 Task: Look for space in Webuye, Kenya from 1st August, 2023 to 5th August, 2023 for 1 adult in price range Rs.6000 to Rs.15000. Place can be entire place with 1  bedroom having 1 bed and 1 bathroom. Property type can be house, flat, guest house. Amenities needed are: wifi, washing machine. Booking option can be shelf check-in. Required host language is English.
Action: Mouse moved to (495, 127)
Screenshot: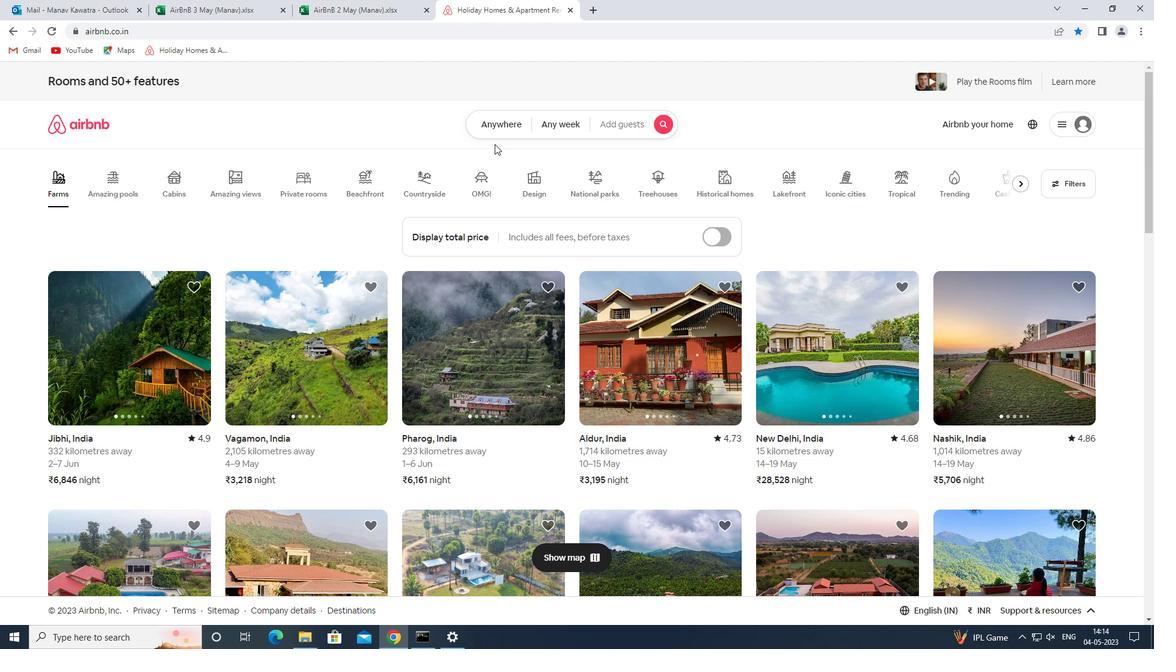 
Action: Mouse pressed left at (495, 127)
Screenshot: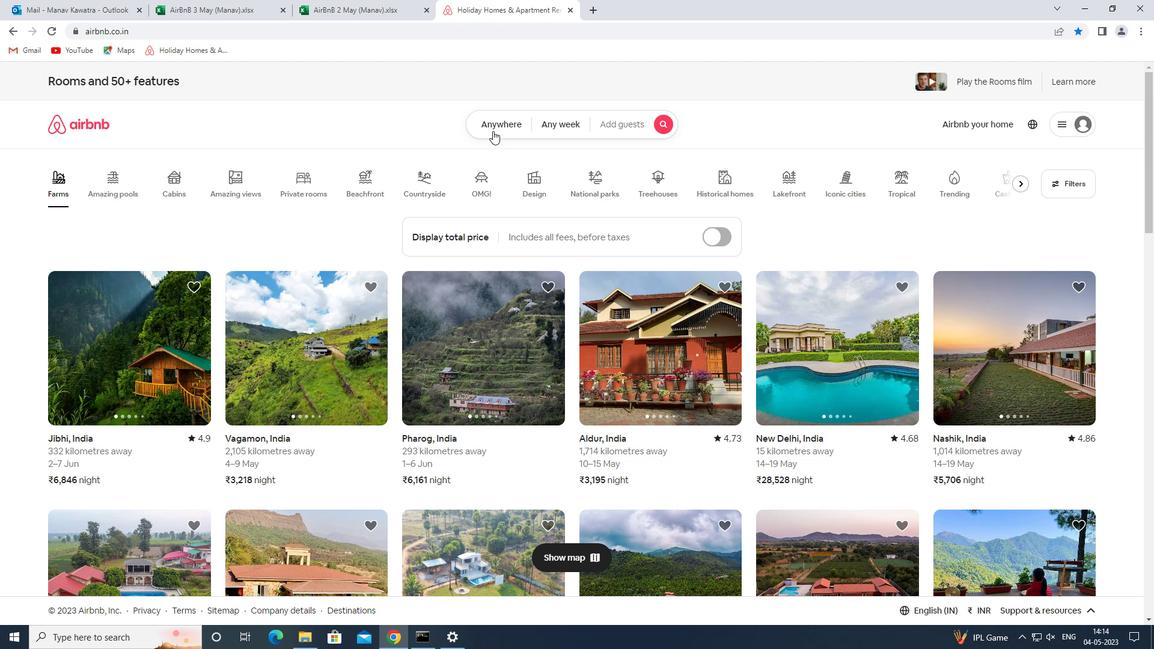 
Action: Mouse moved to (401, 170)
Screenshot: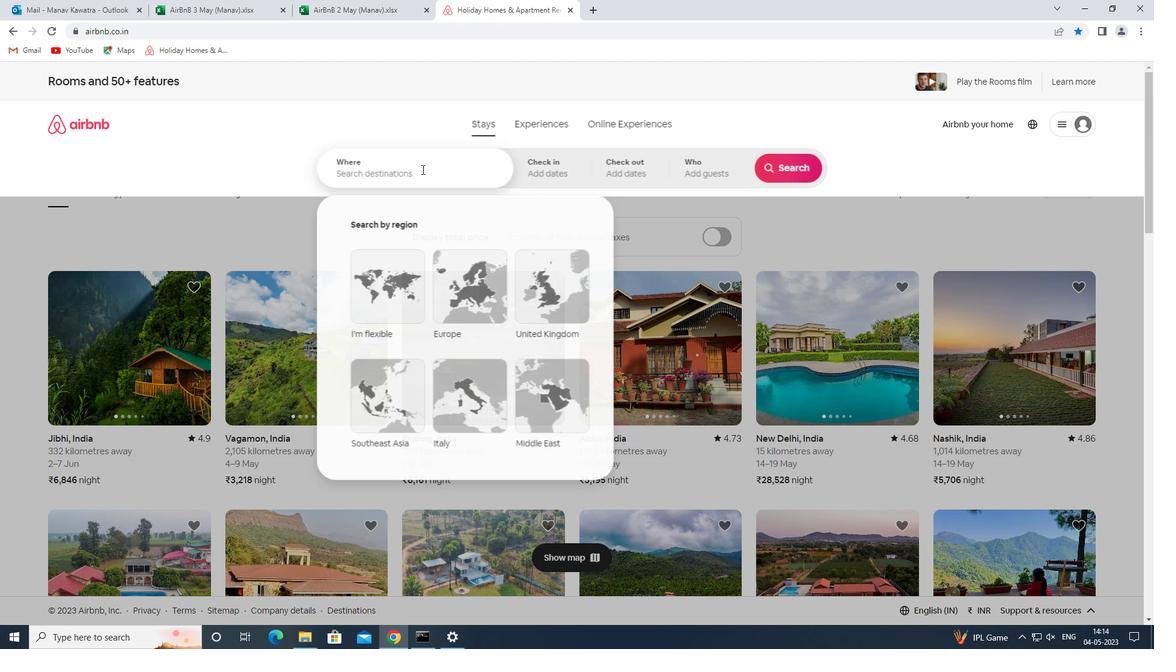 
Action: Mouse pressed left at (401, 170)
Screenshot: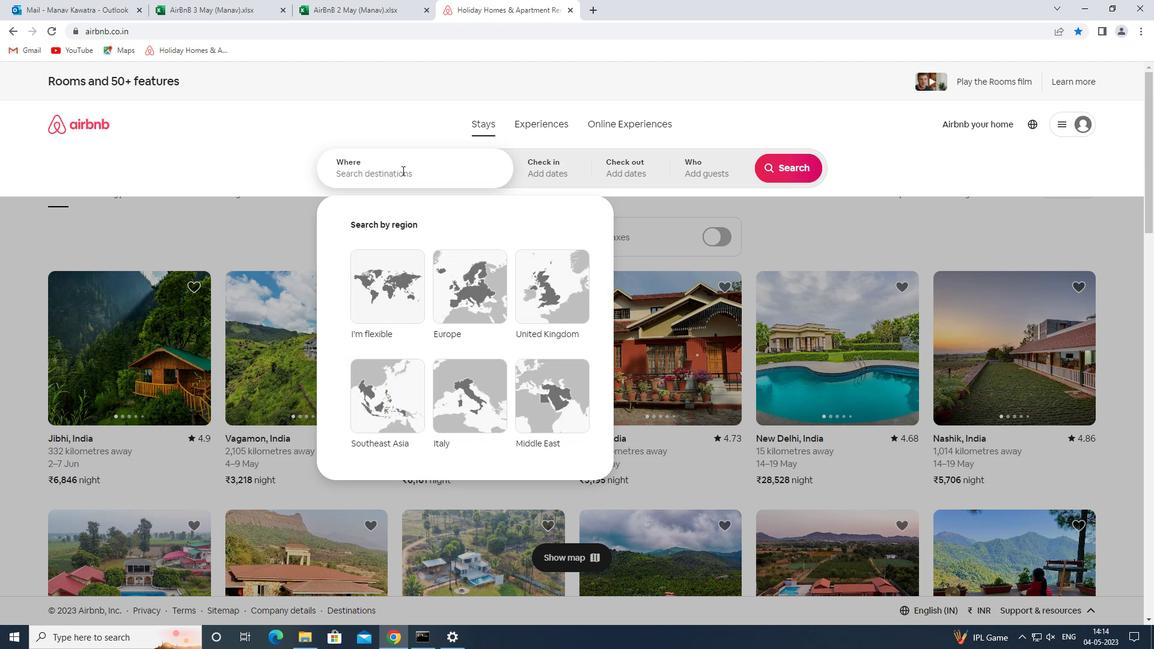 
Action: Key pressed webuye<Key.space>
Screenshot: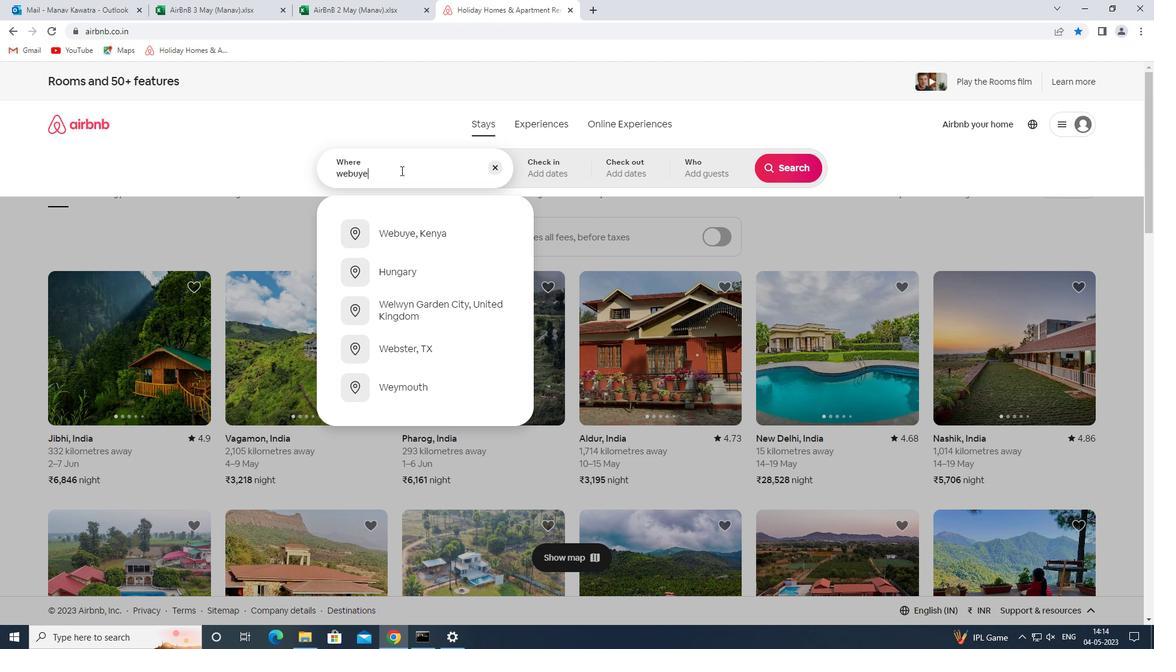 
Action: Mouse moved to (452, 231)
Screenshot: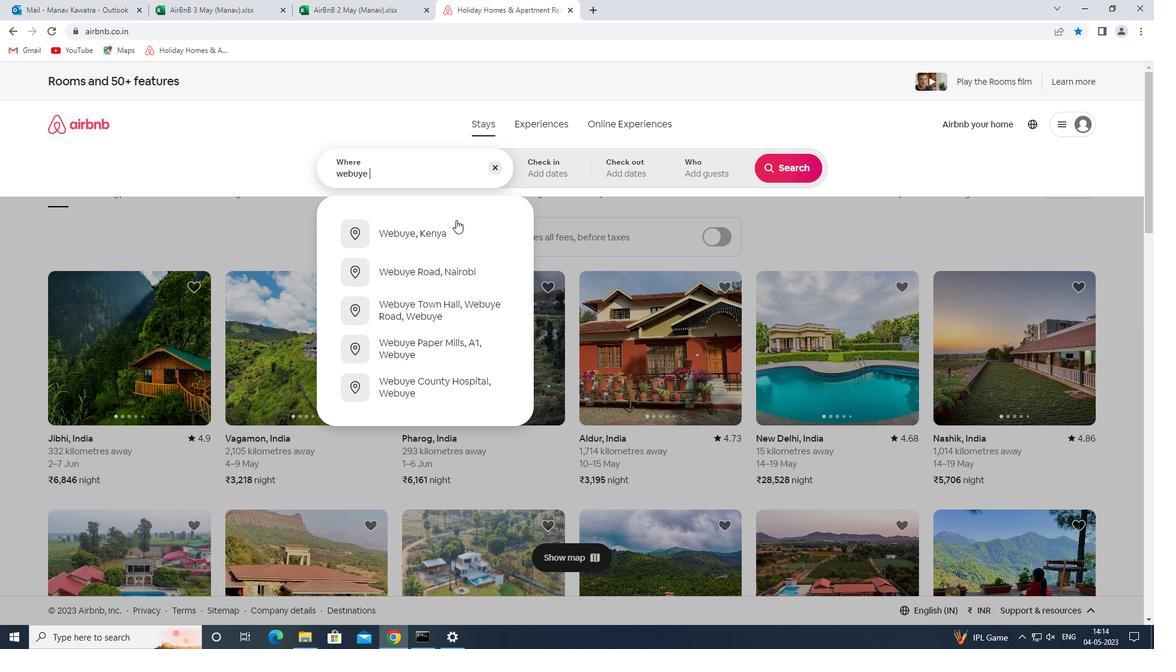 
Action: Mouse pressed left at (452, 231)
Screenshot: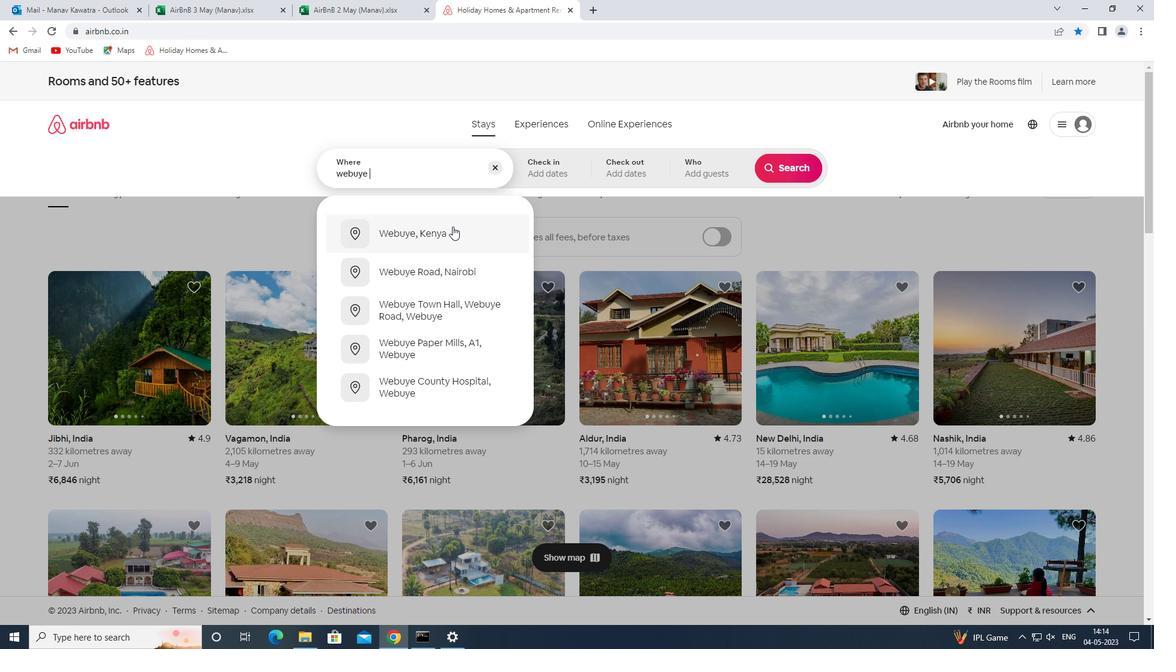 
Action: Mouse moved to (777, 263)
Screenshot: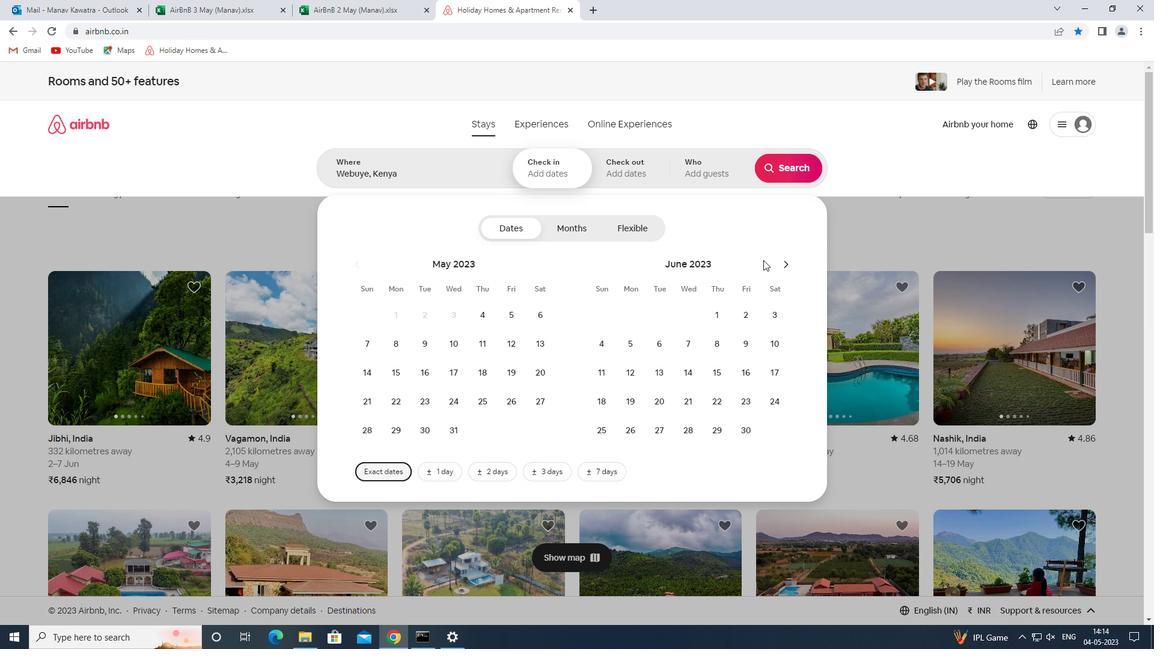 
Action: Mouse pressed left at (777, 263)
Screenshot: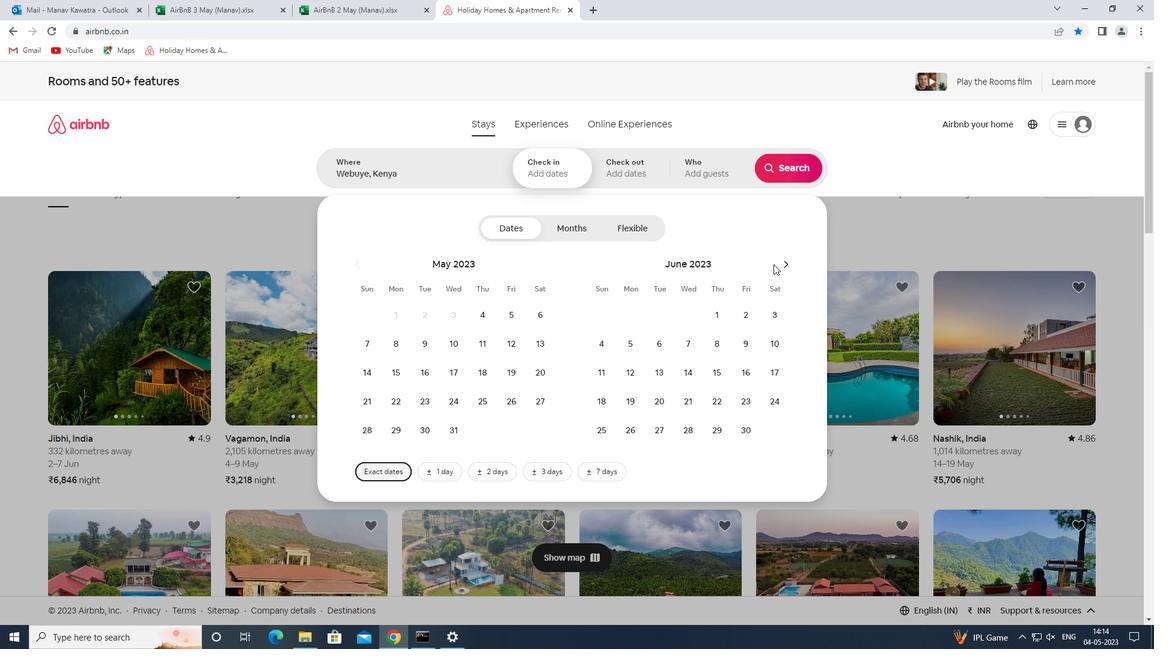
Action: Mouse moved to (778, 263)
Screenshot: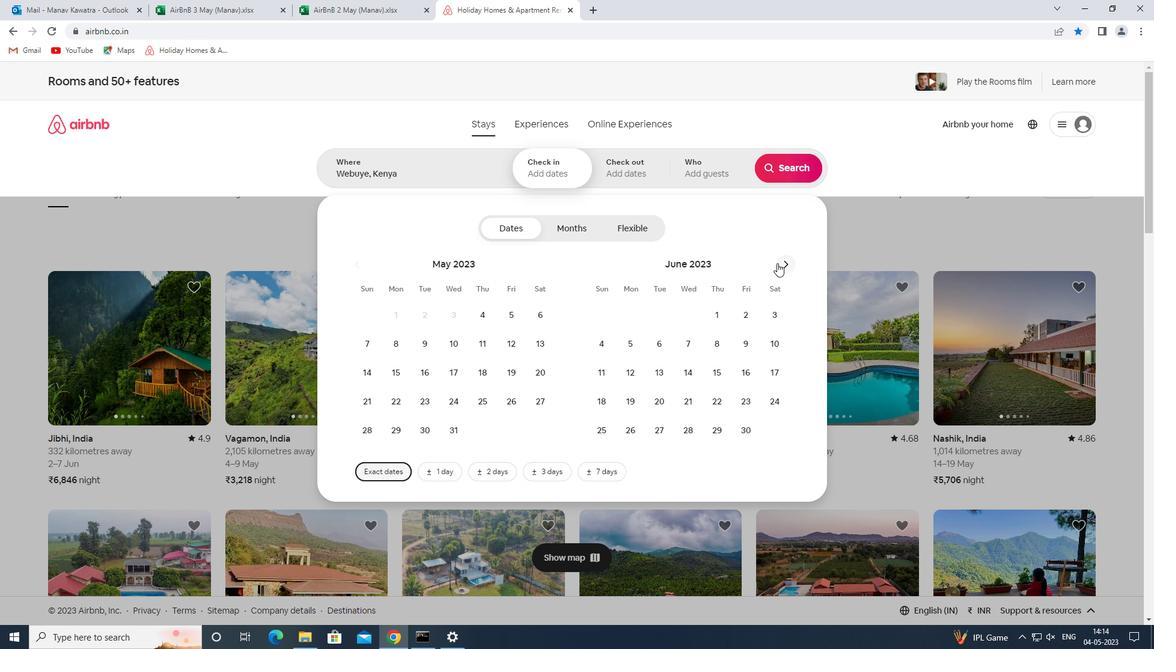 
Action: Mouse pressed left at (778, 263)
Screenshot: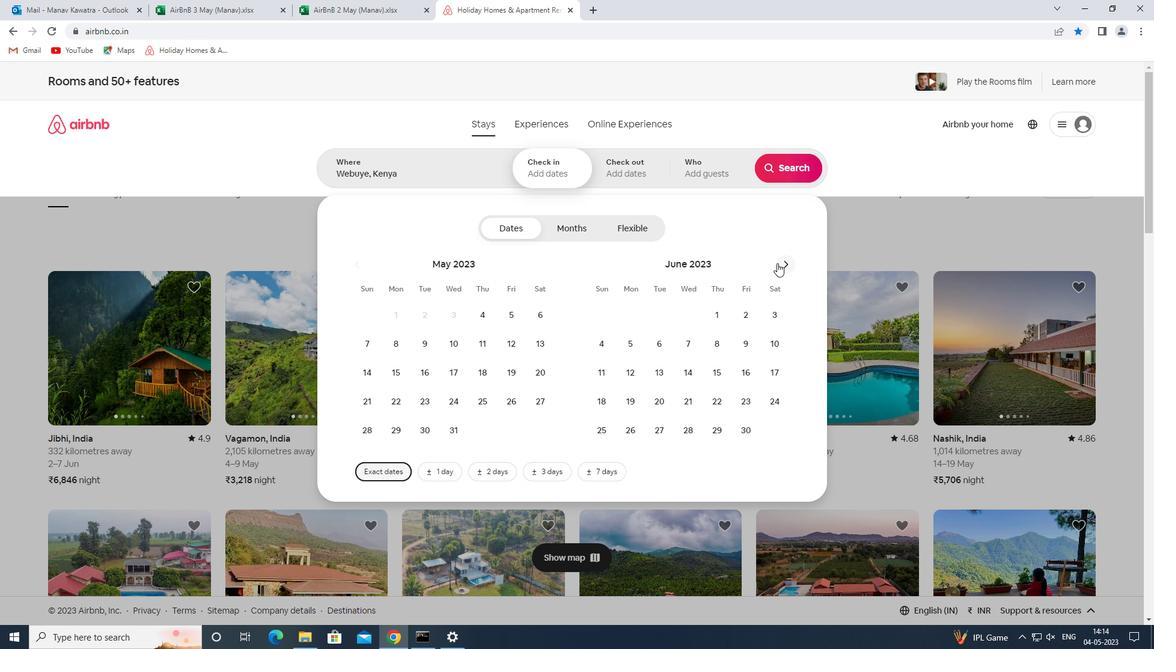 
Action: Mouse moved to (656, 308)
Screenshot: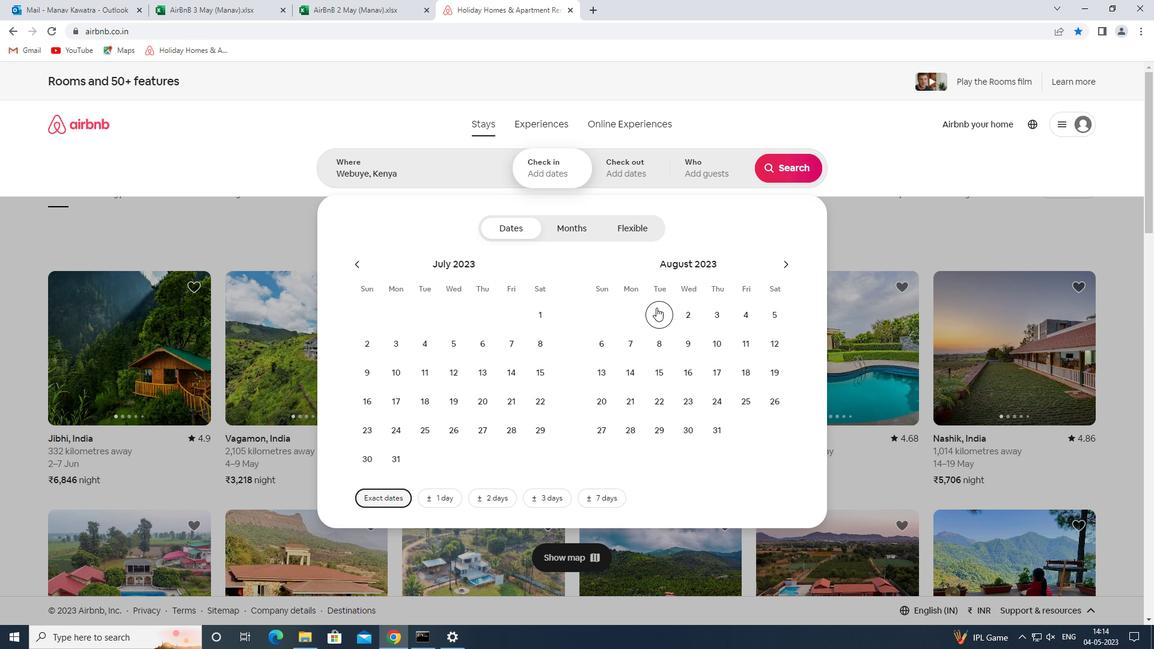 
Action: Mouse pressed left at (656, 308)
Screenshot: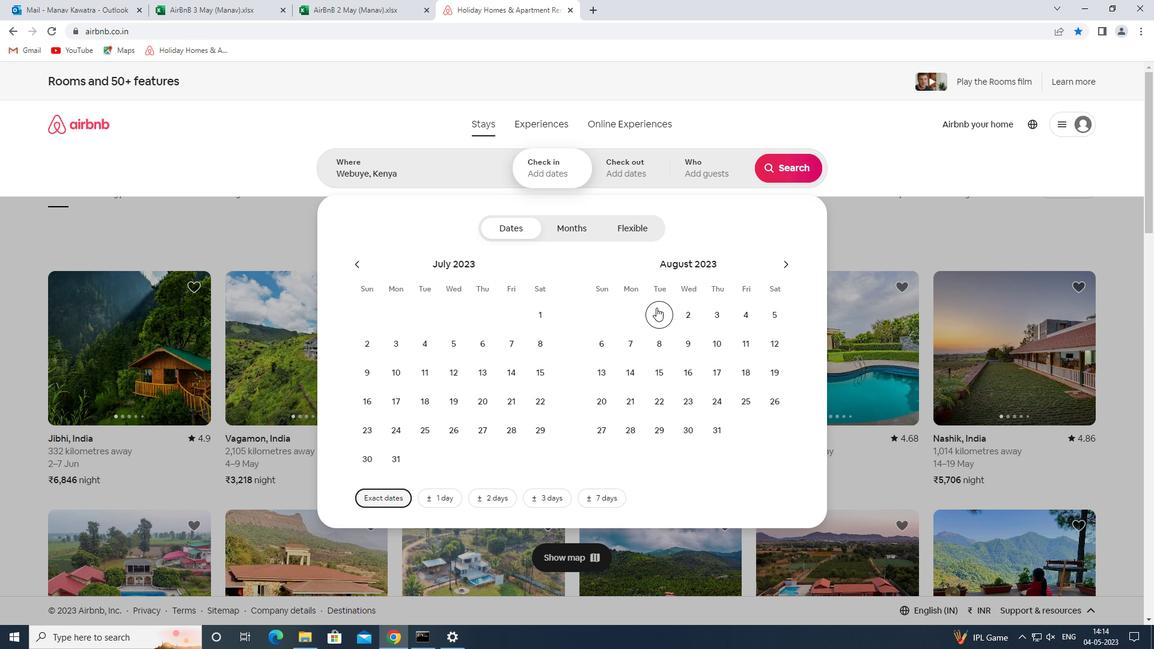 
Action: Mouse moved to (776, 312)
Screenshot: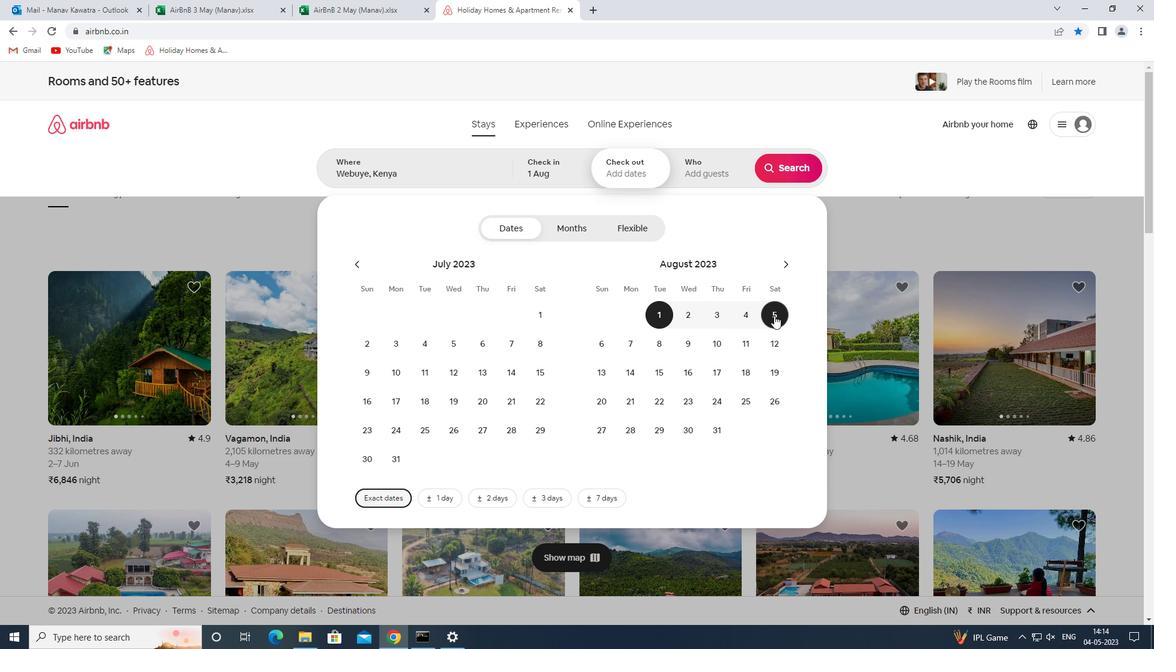 
Action: Mouse pressed left at (776, 312)
Screenshot: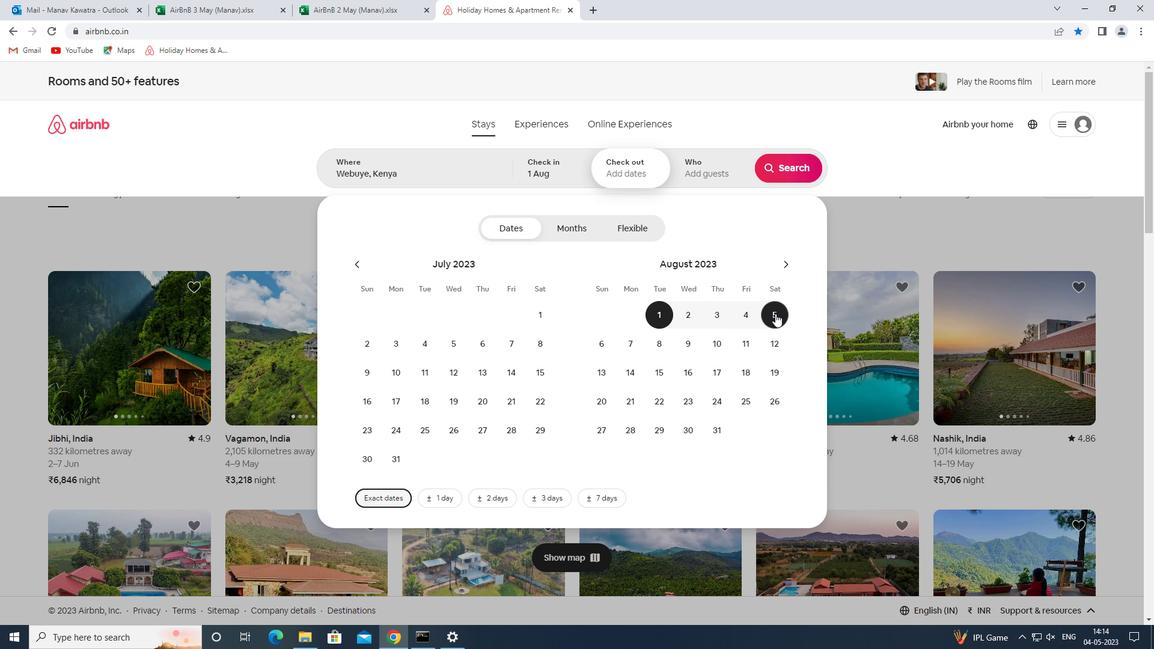 
Action: Mouse moved to (718, 174)
Screenshot: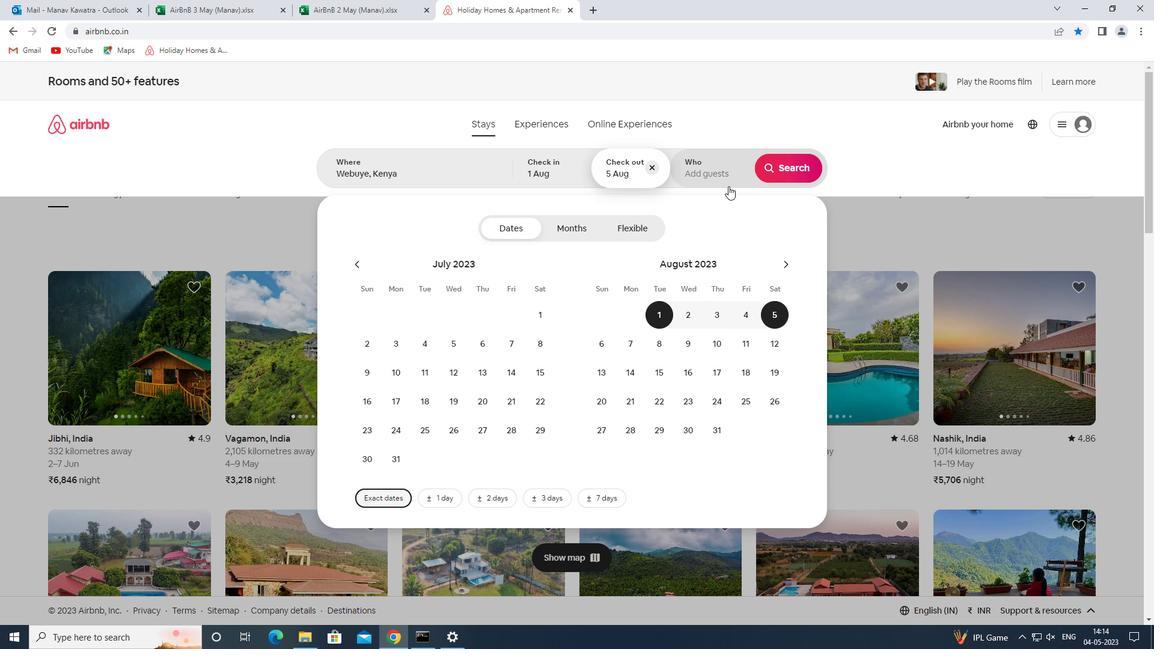 
Action: Mouse pressed left at (718, 174)
Screenshot: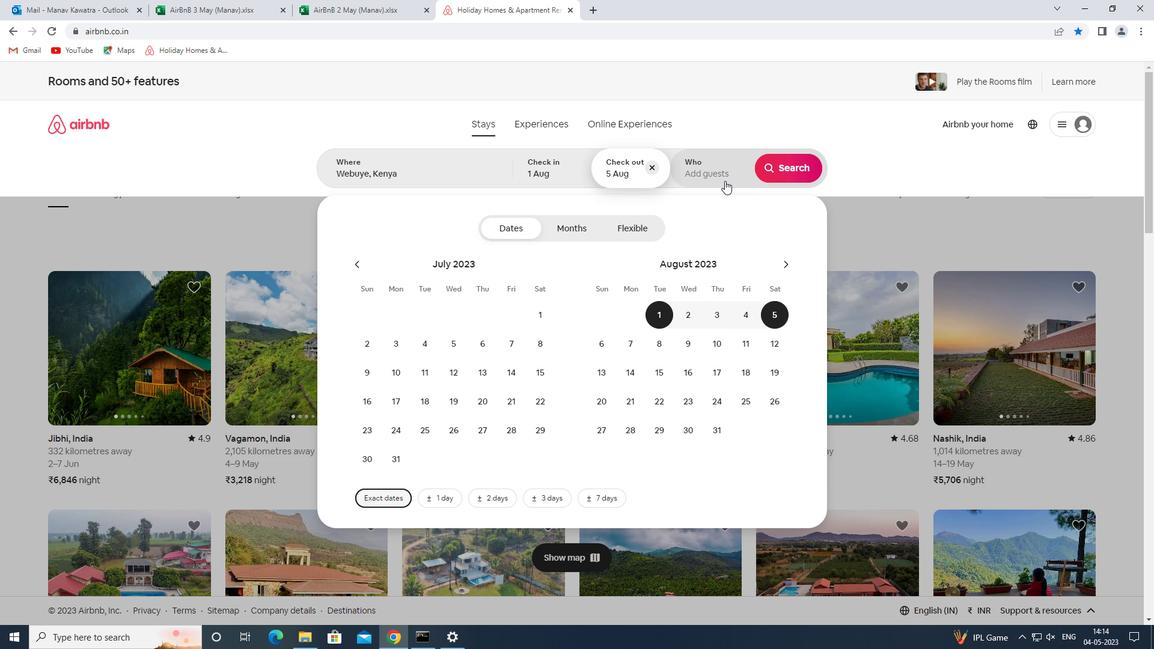 
Action: Mouse moved to (798, 233)
Screenshot: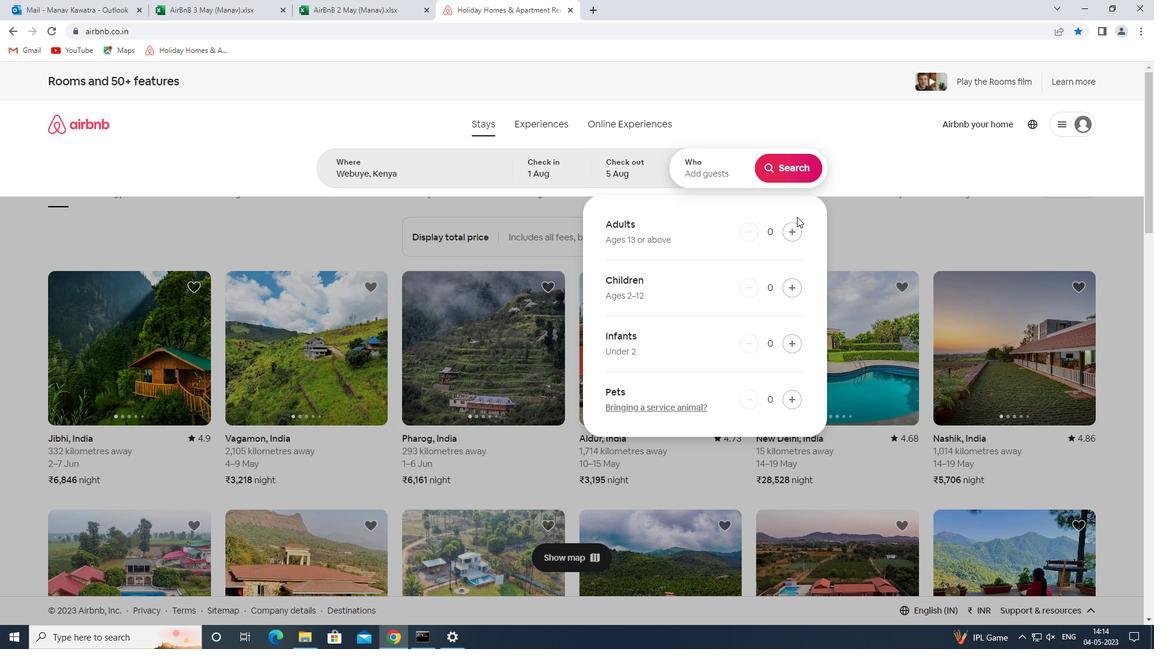 
Action: Mouse pressed left at (798, 233)
Screenshot: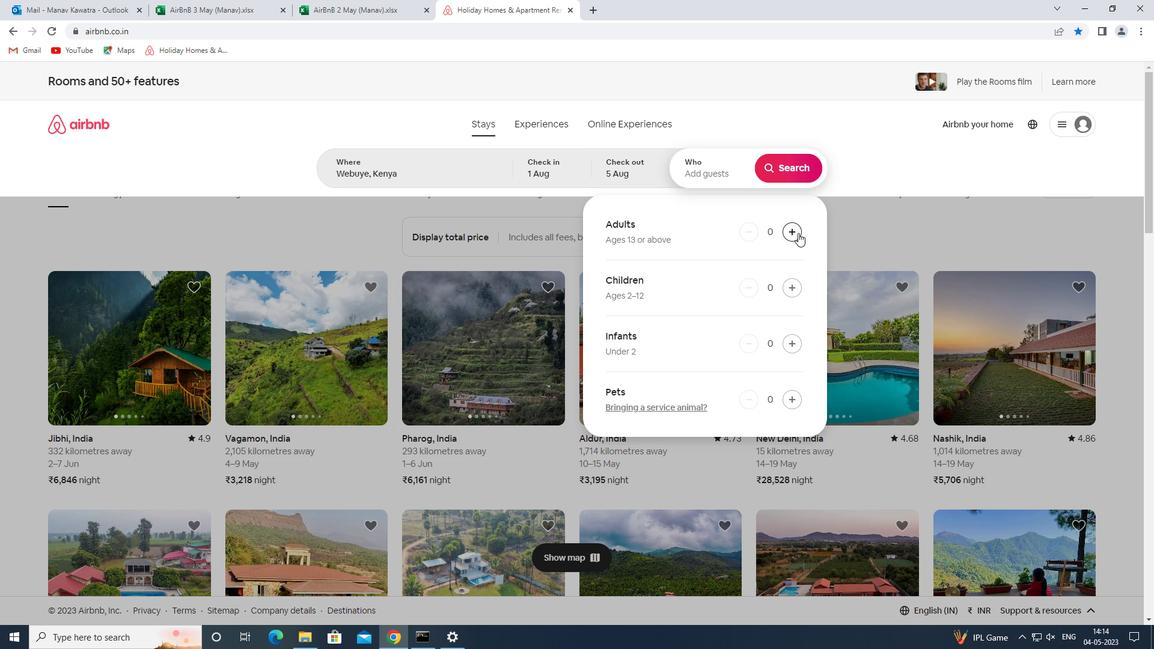 
Action: Mouse moved to (789, 169)
Screenshot: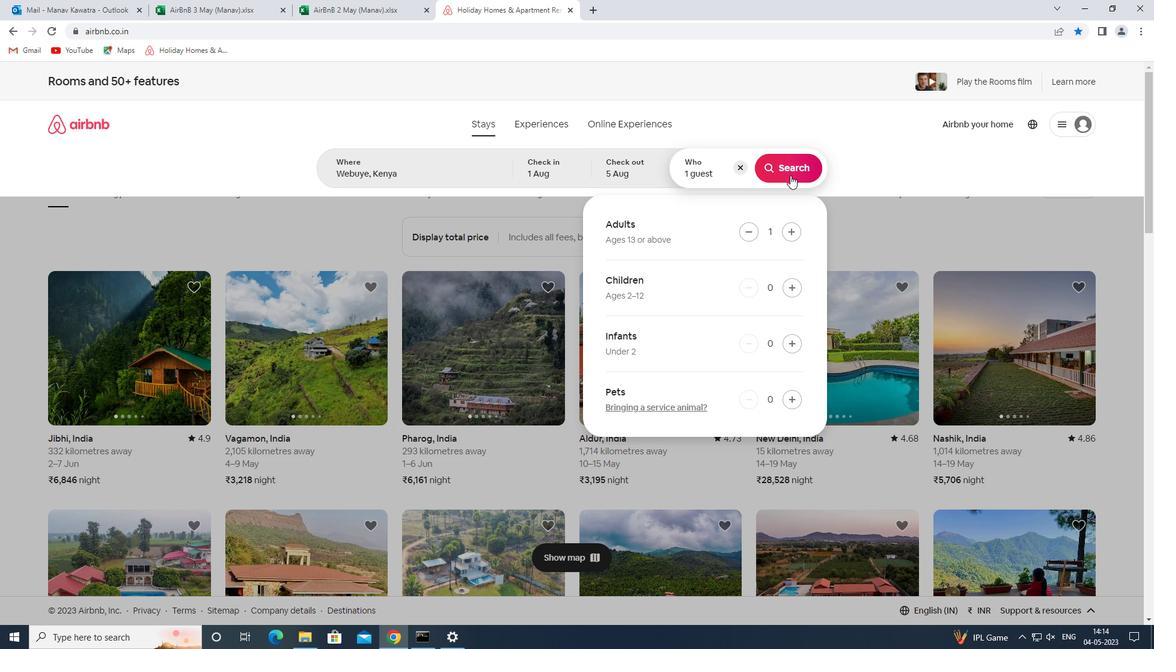 
Action: Mouse pressed left at (789, 169)
Screenshot: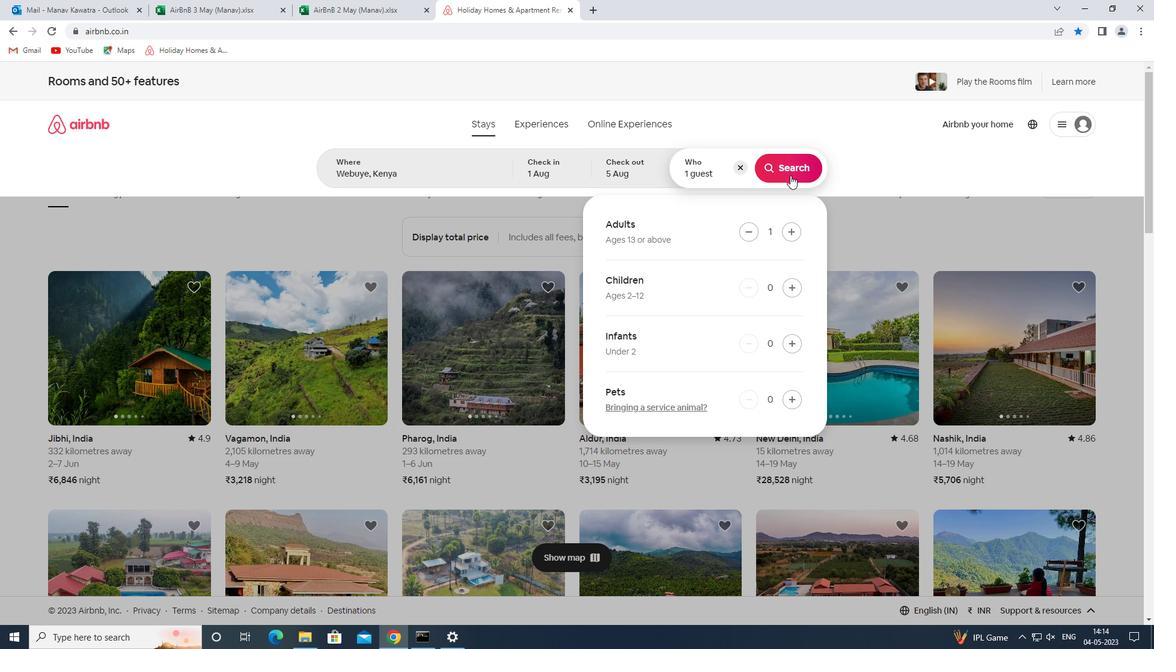 
Action: Mouse moved to (1102, 138)
Screenshot: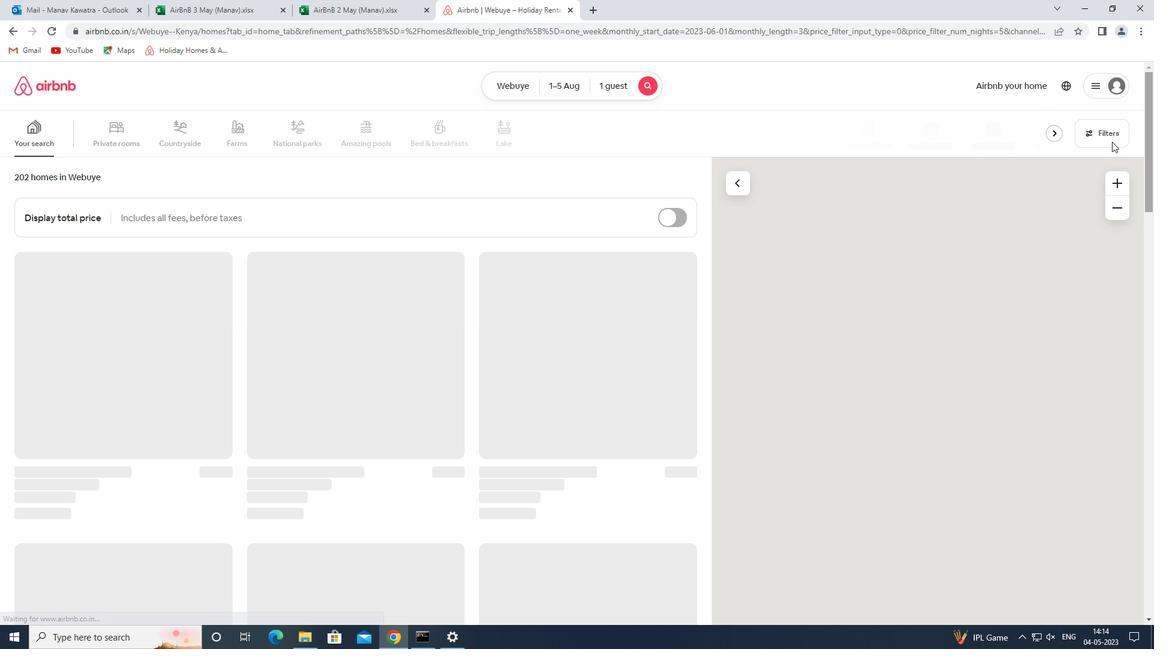 
Action: Mouse pressed left at (1102, 138)
Screenshot: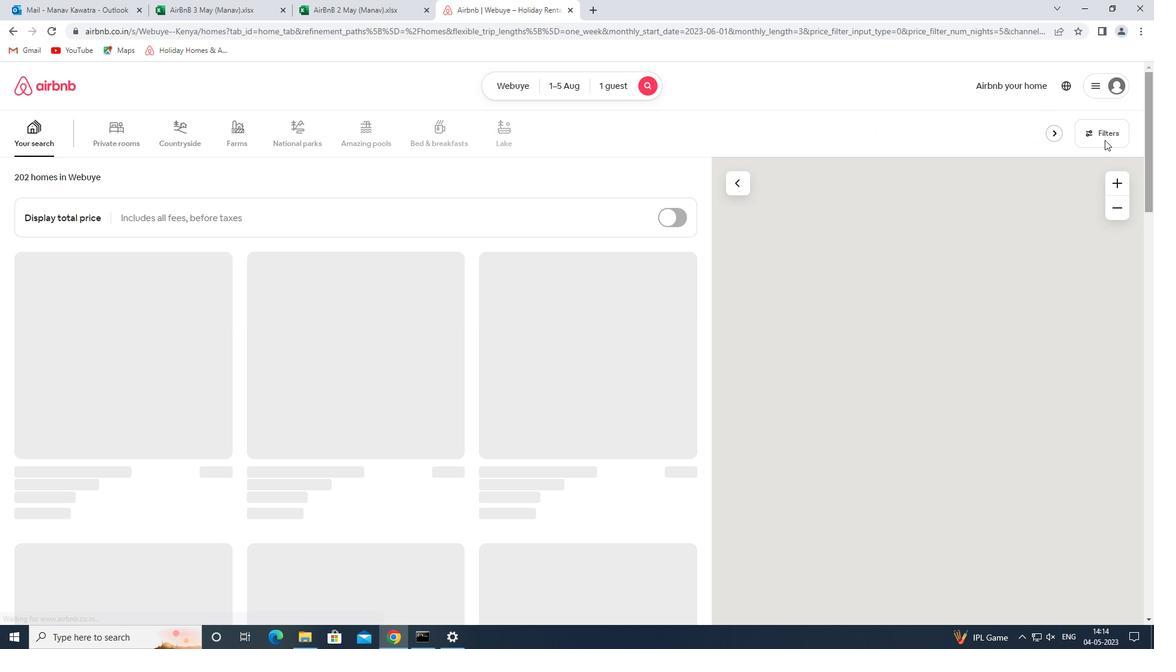
Action: Mouse moved to (418, 288)
Screenshot: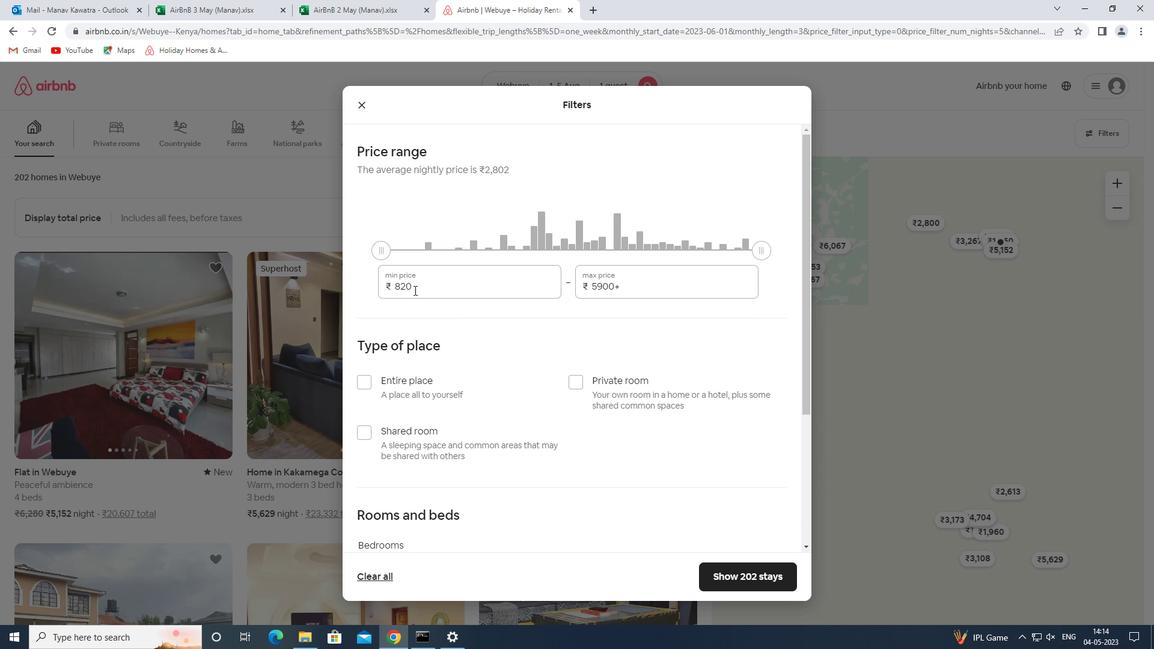 
Action: Mouse pressed left at (418, 288)
Screenshot: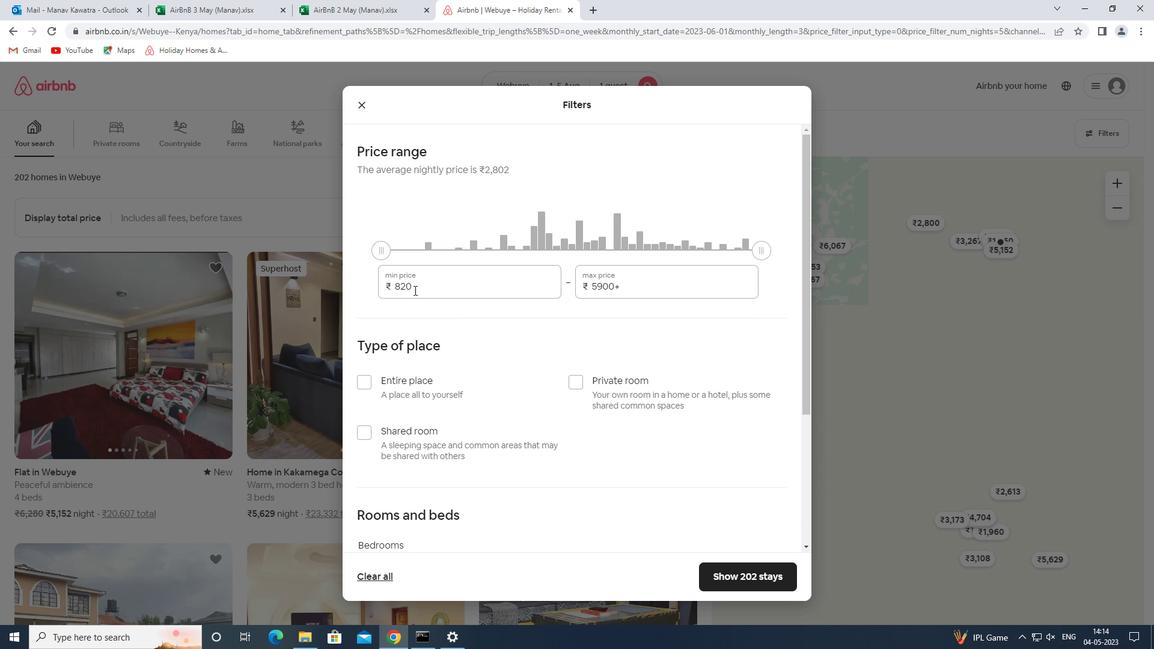 
Action: Mouse pressed left at (418, 288)
Screenshot: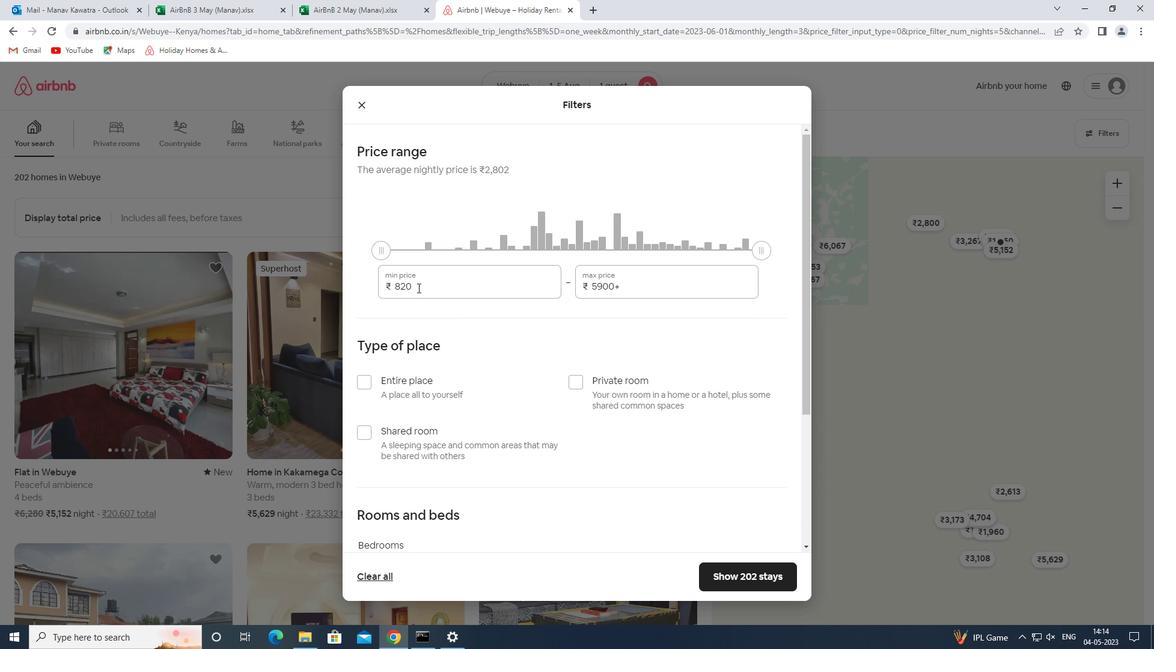 
Action: Mouse moved to (421, 288)
Screenshot: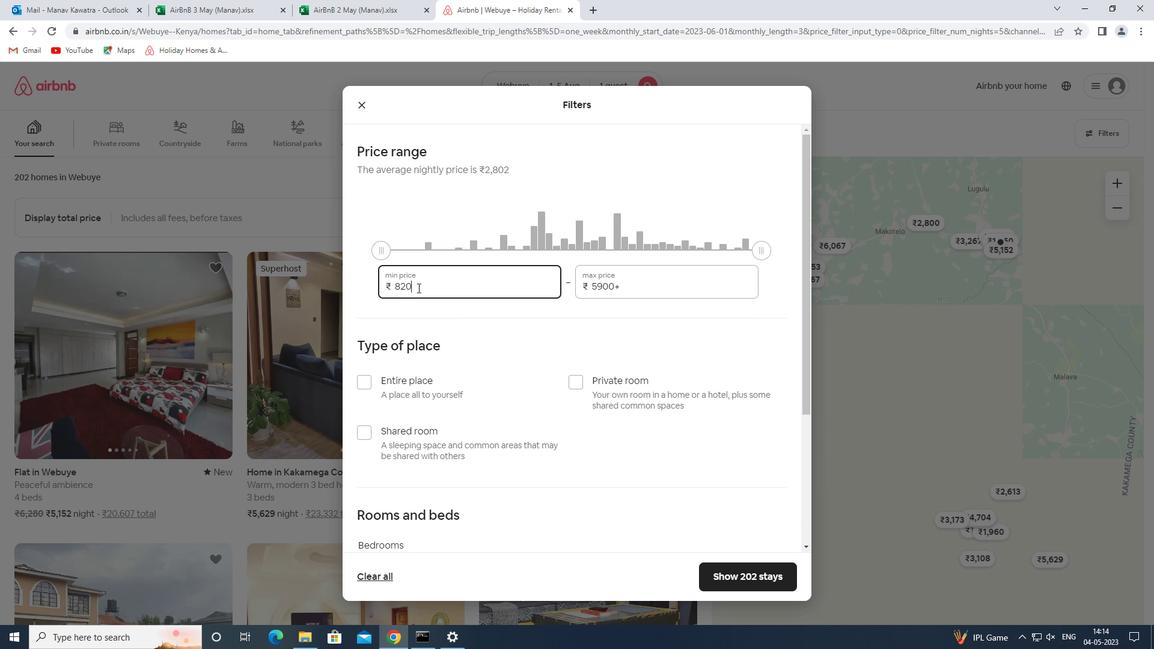 
Action: Key pressed 6000<Key.tab>15000
Screenshot: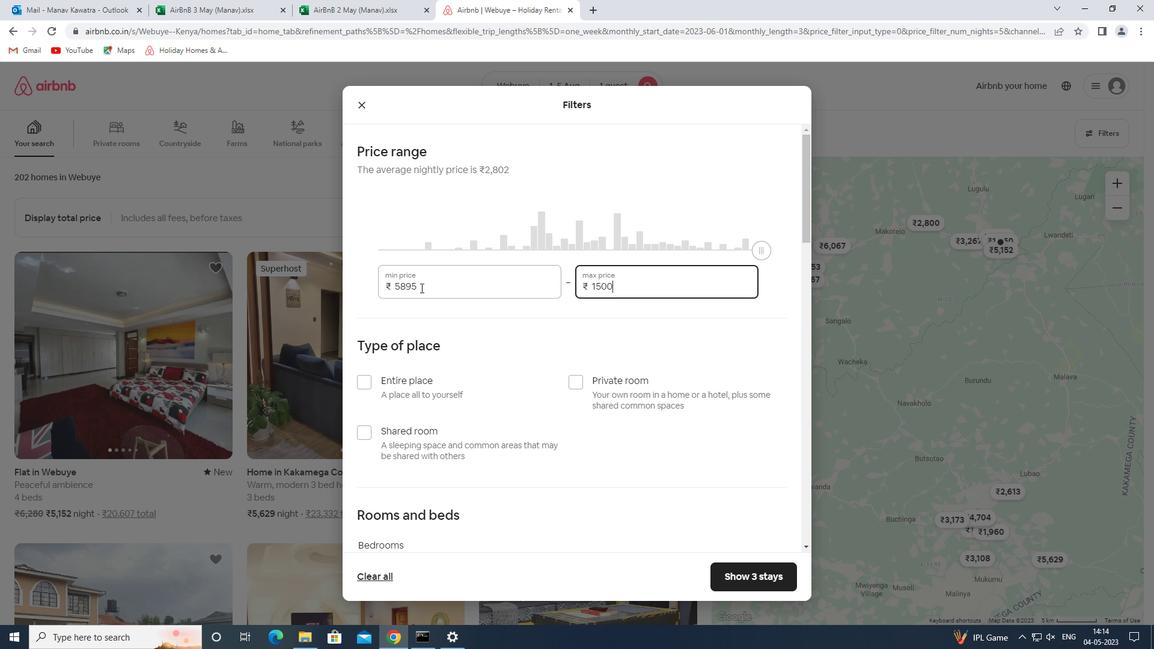 
Action: Mouse moved to (413, 375)
Screenshot: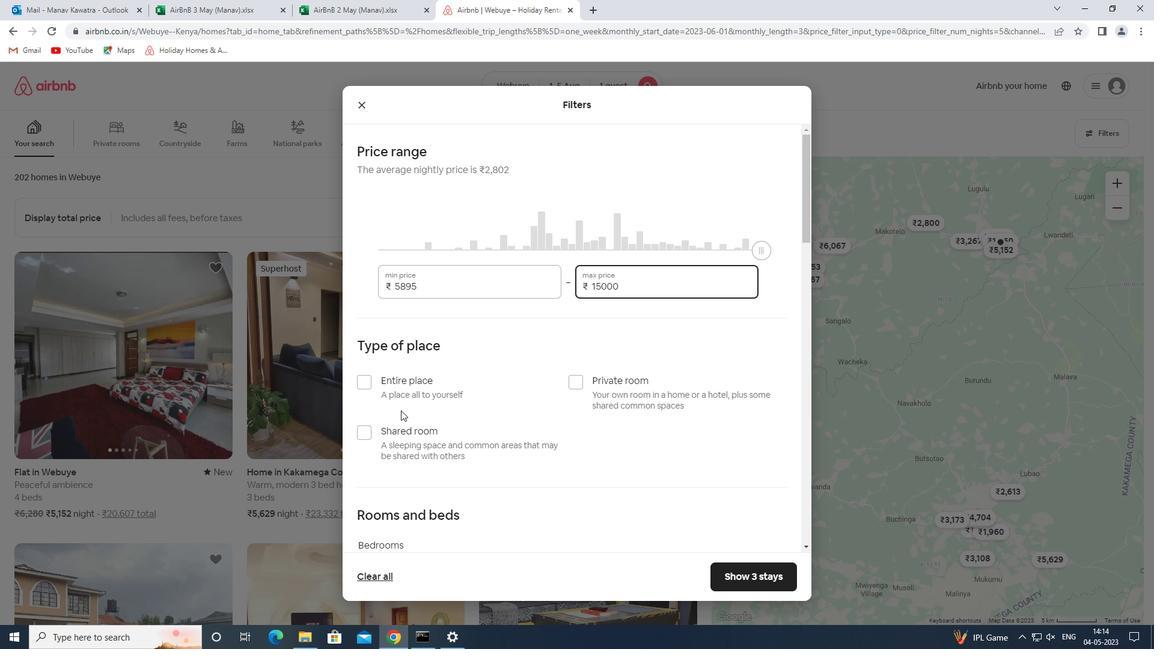 
Action: Mouse pressed left at (413, 375)
Screenshot: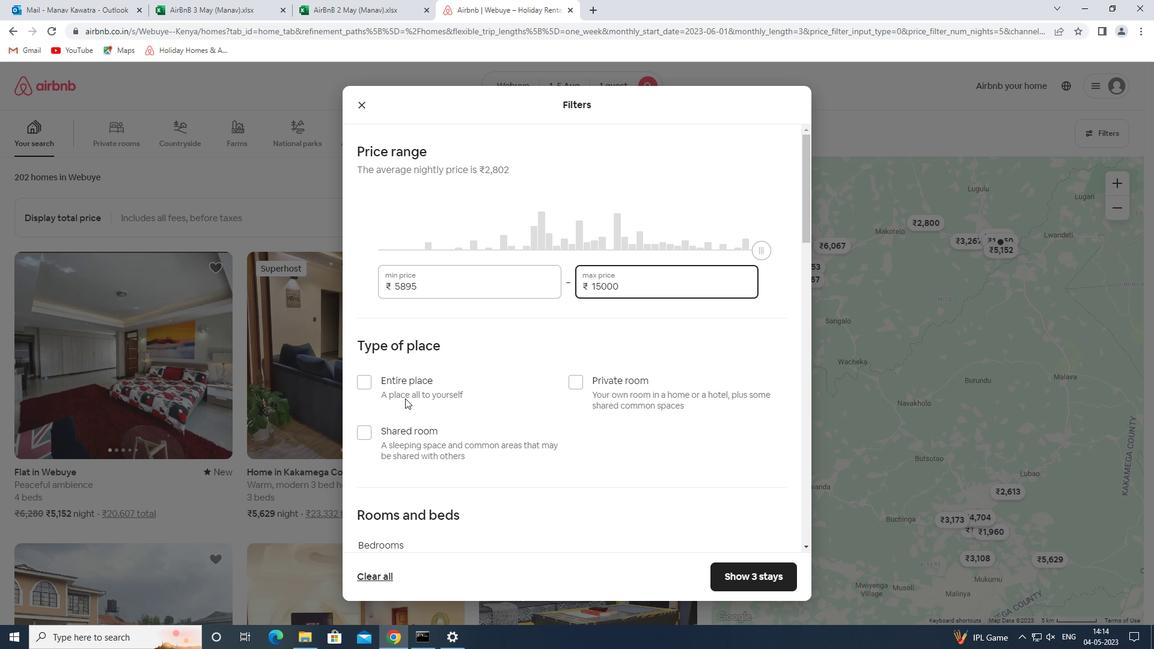 
Action: Mouse moved to (484, 373)
Screenshot: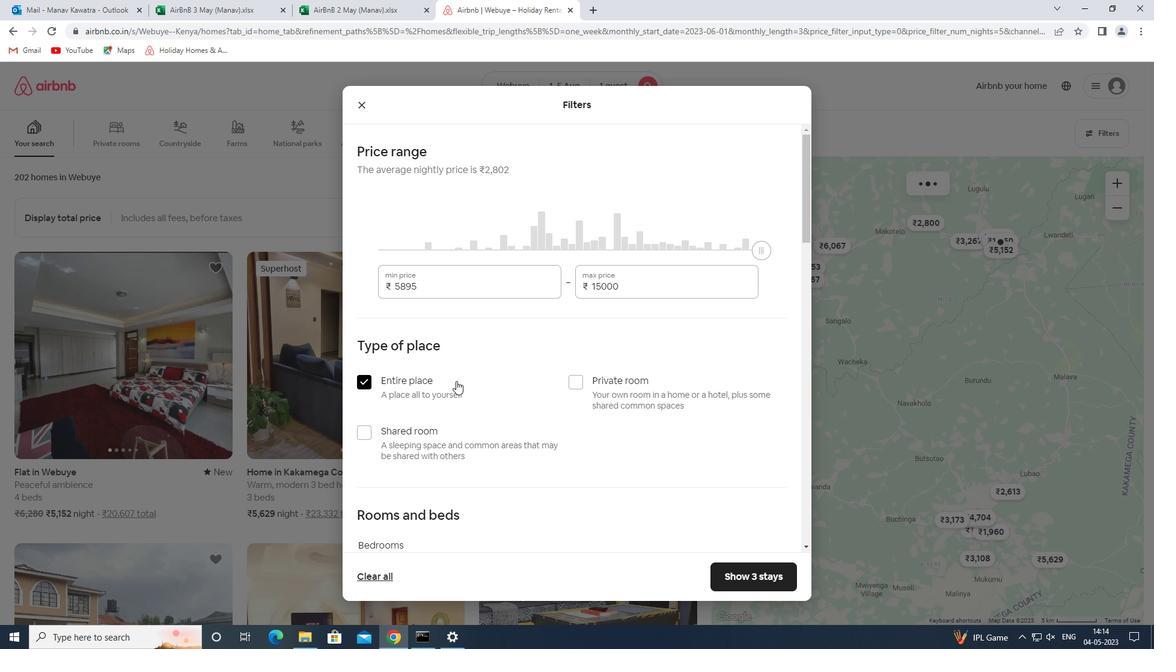 
Action: Mouse scrolled (484, 372) with delta (0, 0)
Screenshot: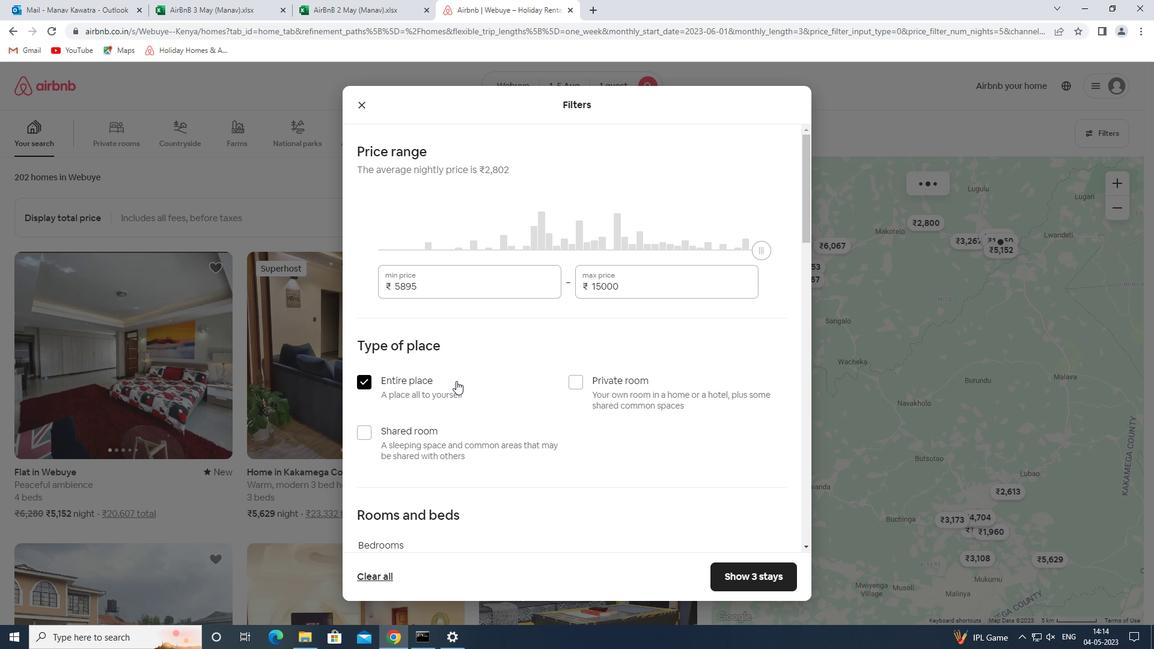 
Action: Mouse scrolled (484, 372) with delta (0, 0)
Screenshot: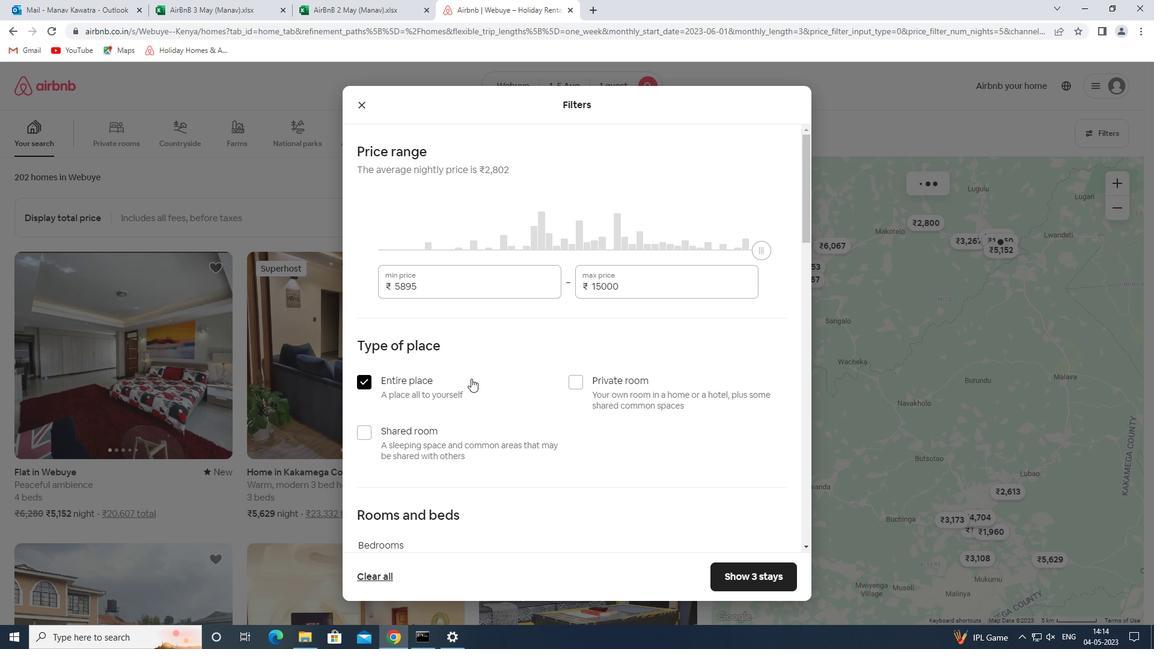 
Action: Mouse scrolled (484, 372) with delta (0, 0)
Screenshot: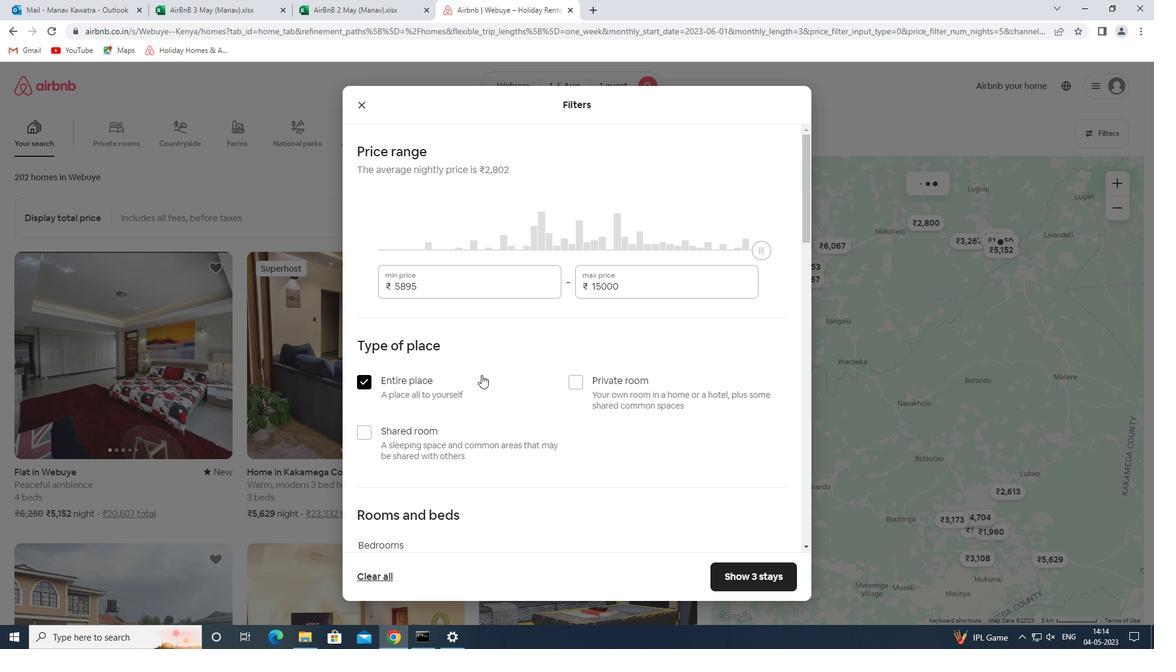 
Action: Mouse scrolled (484, 372) with delta (0, 0)
Screenshot: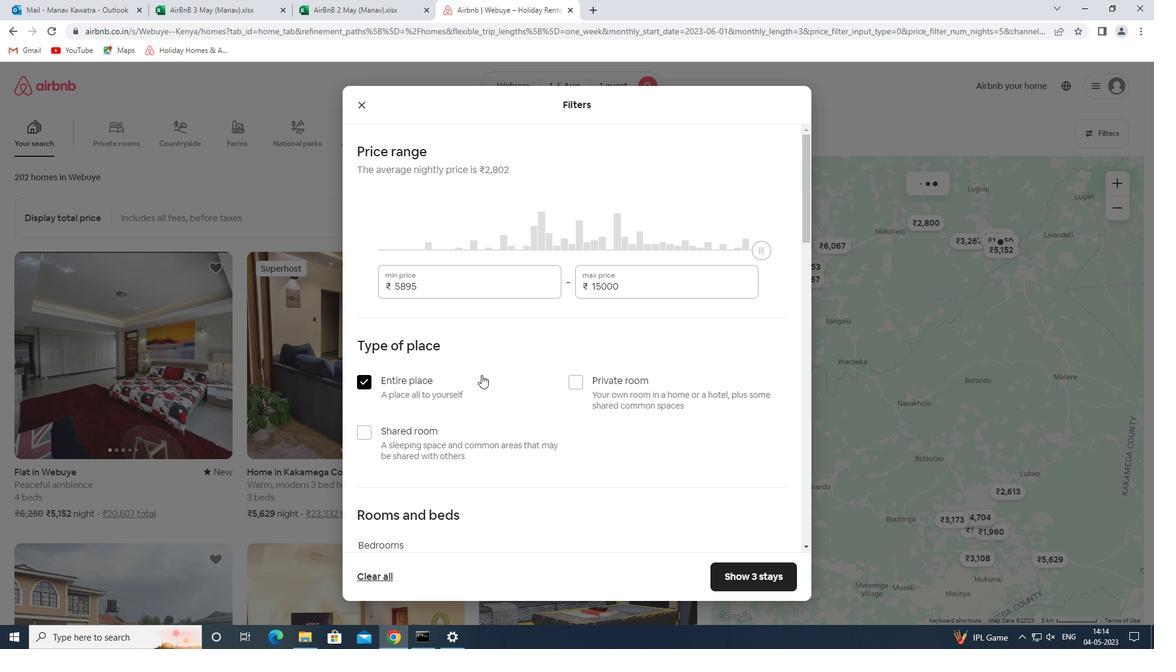 
Action: Mouse scrolled (484, 372) with delta (0, 0)
Screenshot: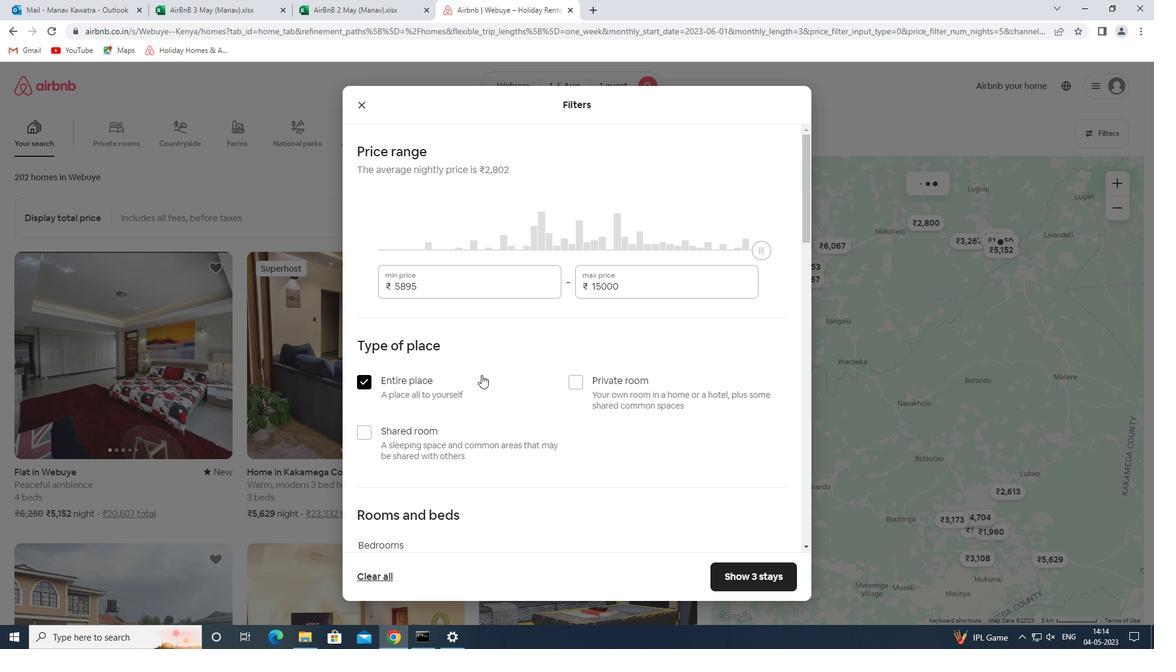 
Action: Mouse scrolled (484, 372) with delta (0, 0)
Screenshot: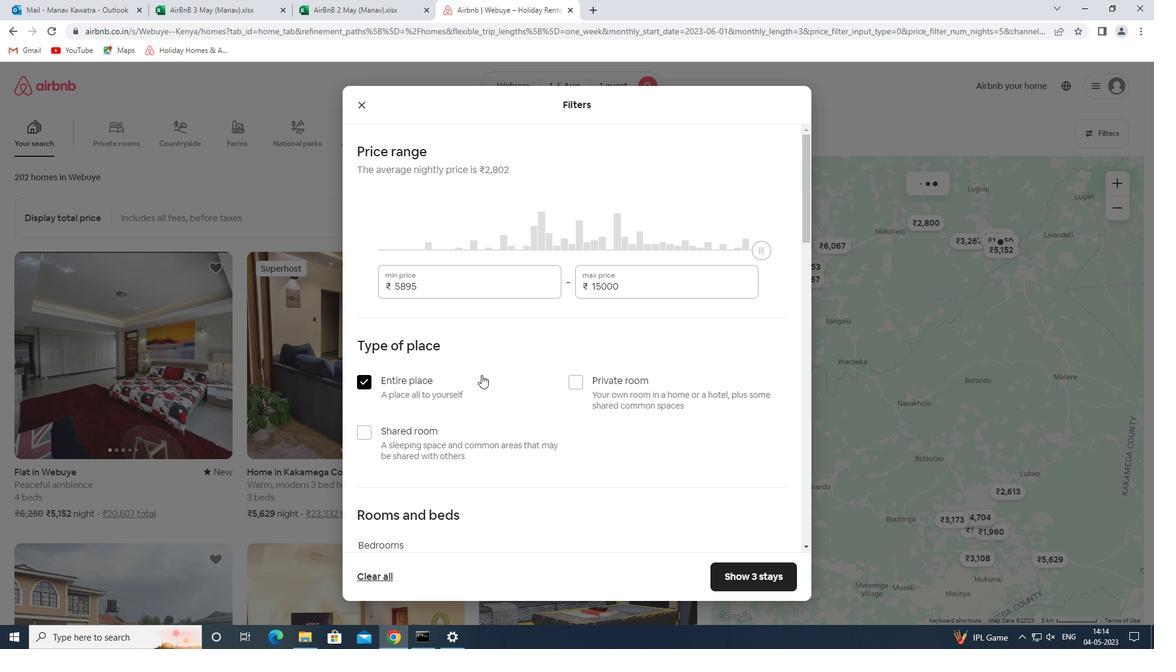 
Action: Mouse scrolled (484, 372) with delta (0, 0)
Screenshot: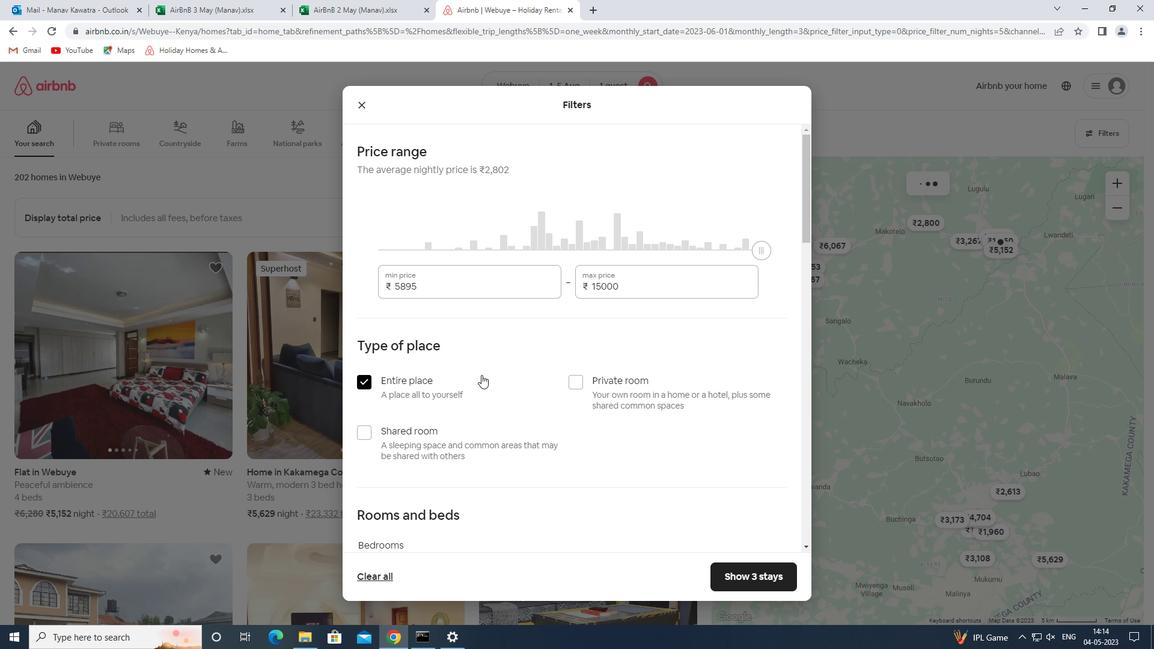 
Action: Mouse moved to (426, 150)
Screenshot: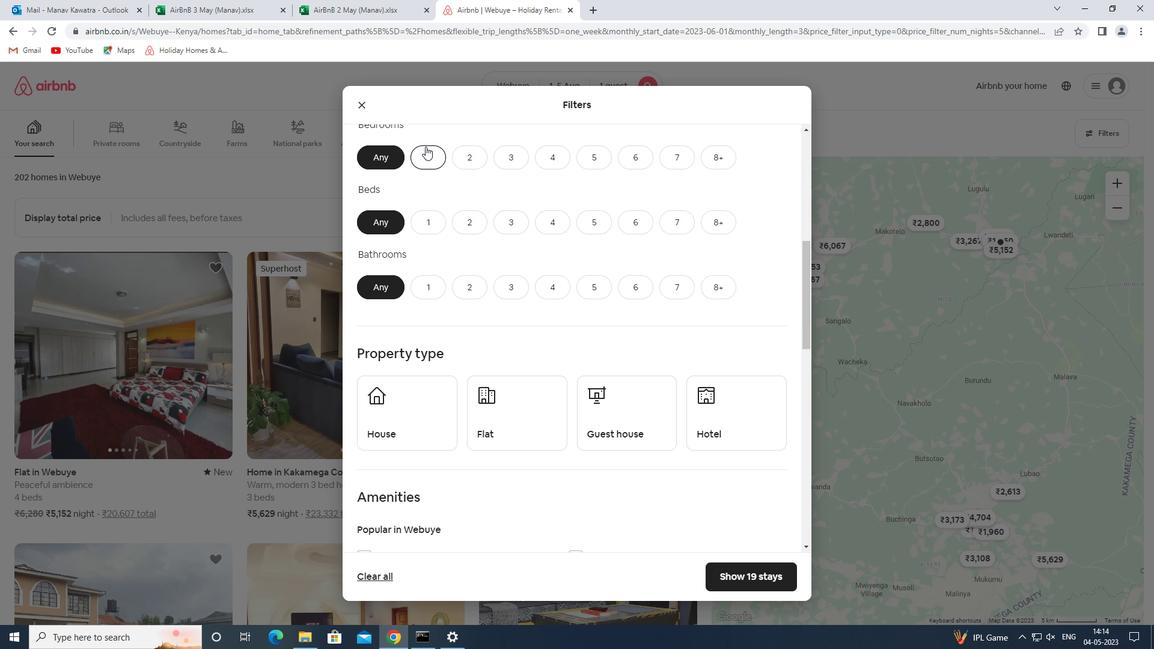 
Action: Mouse pressed left at (426, 150)
Screenshot: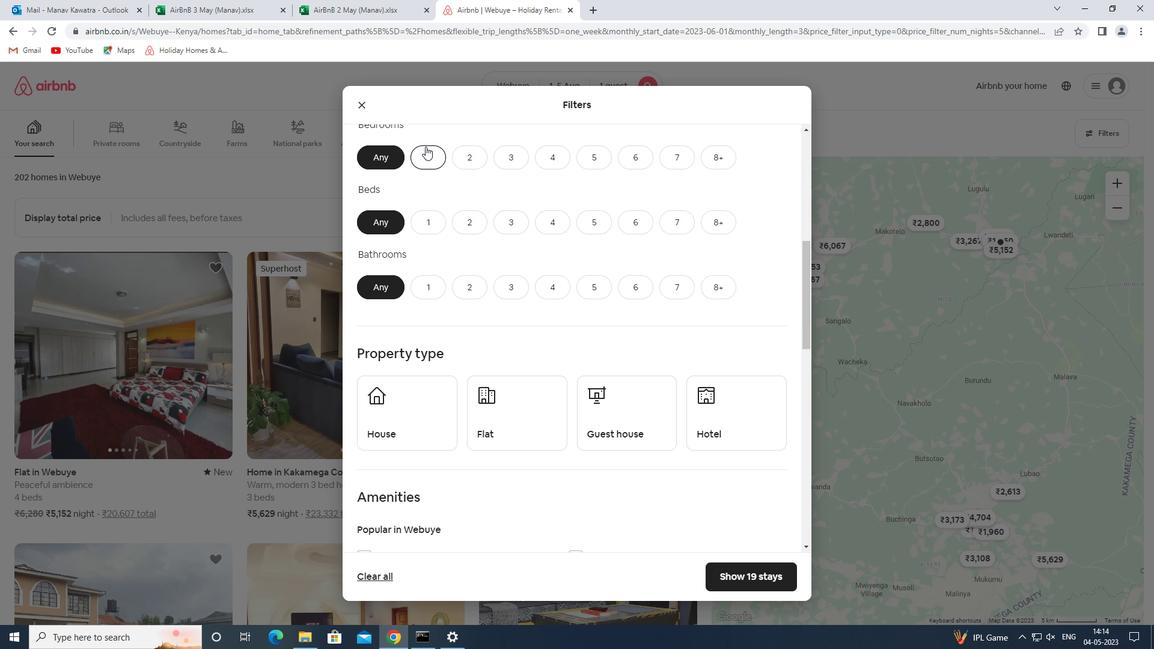 
Action: Mouse moved to (434, 218)
Screenshot: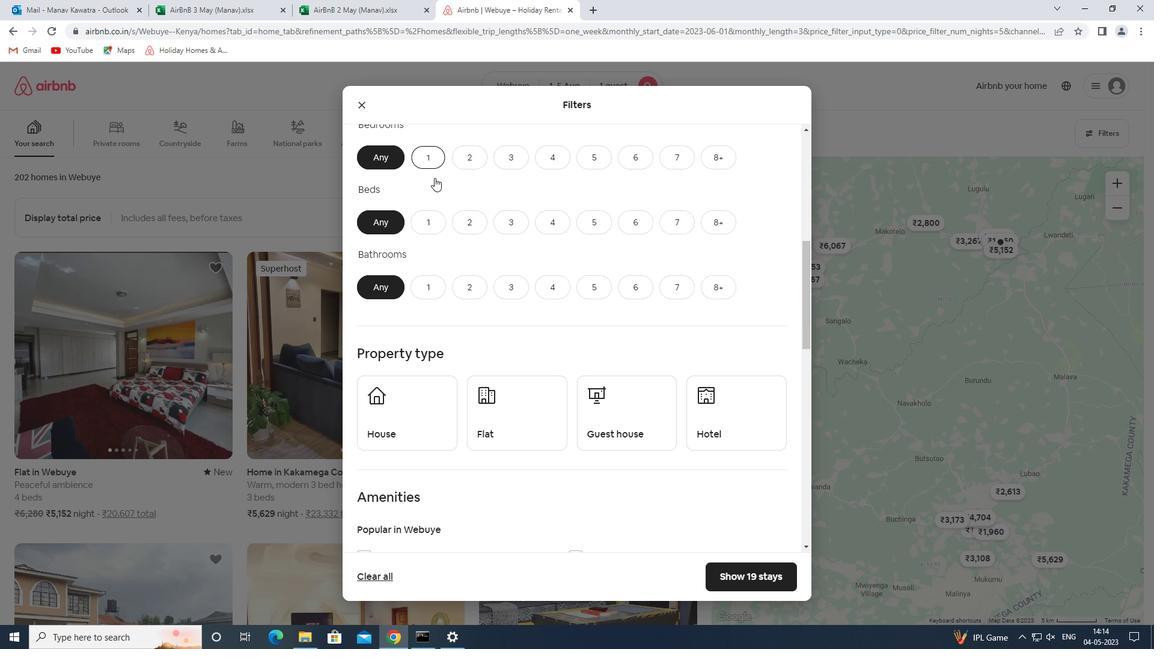 
Action: Mouse pressed left at (434, 218)
Screenshot: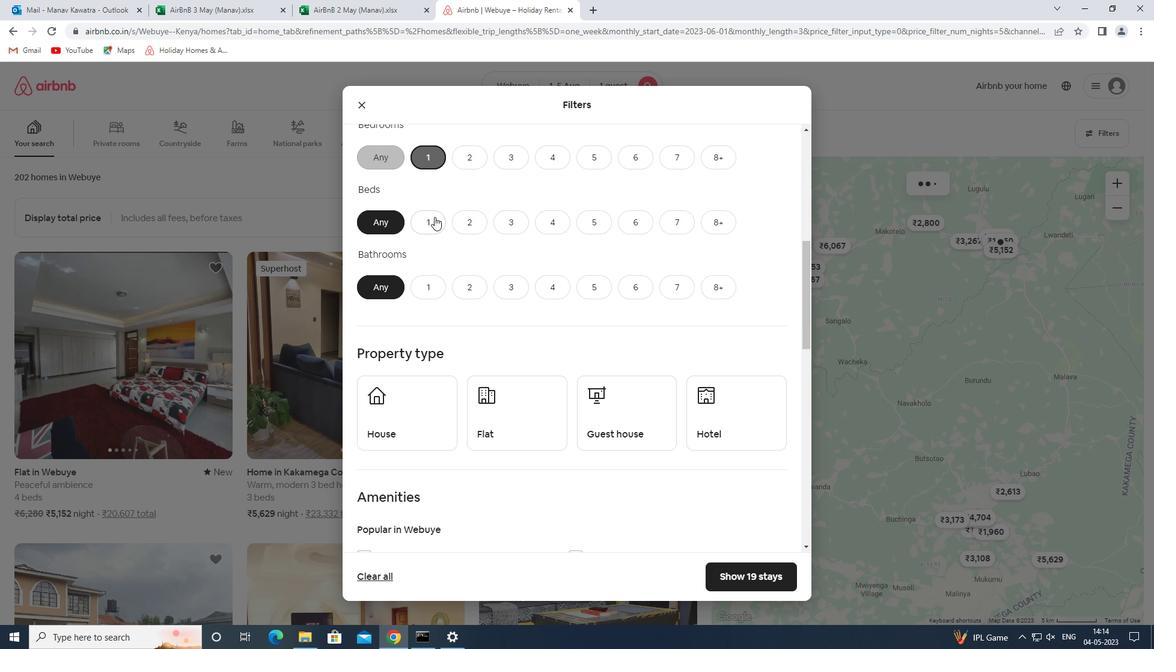 
Action: Mouse moved to (416, 287)
Screenshot: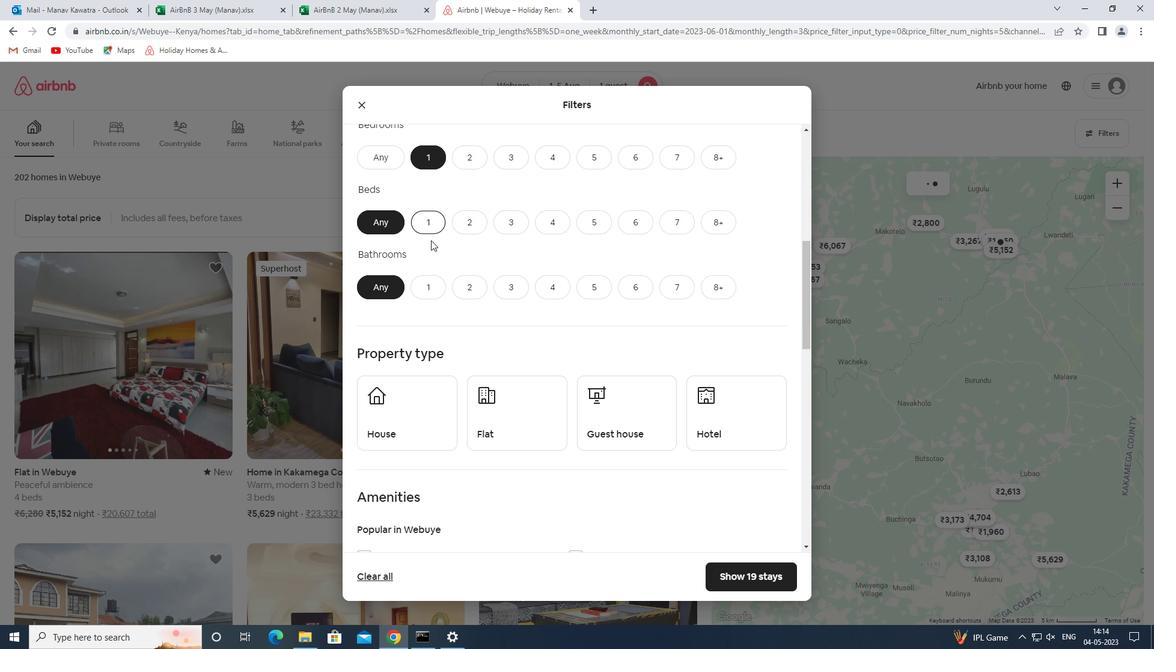 
Action: Mouse pressed left at (416, 287)
Screenshot: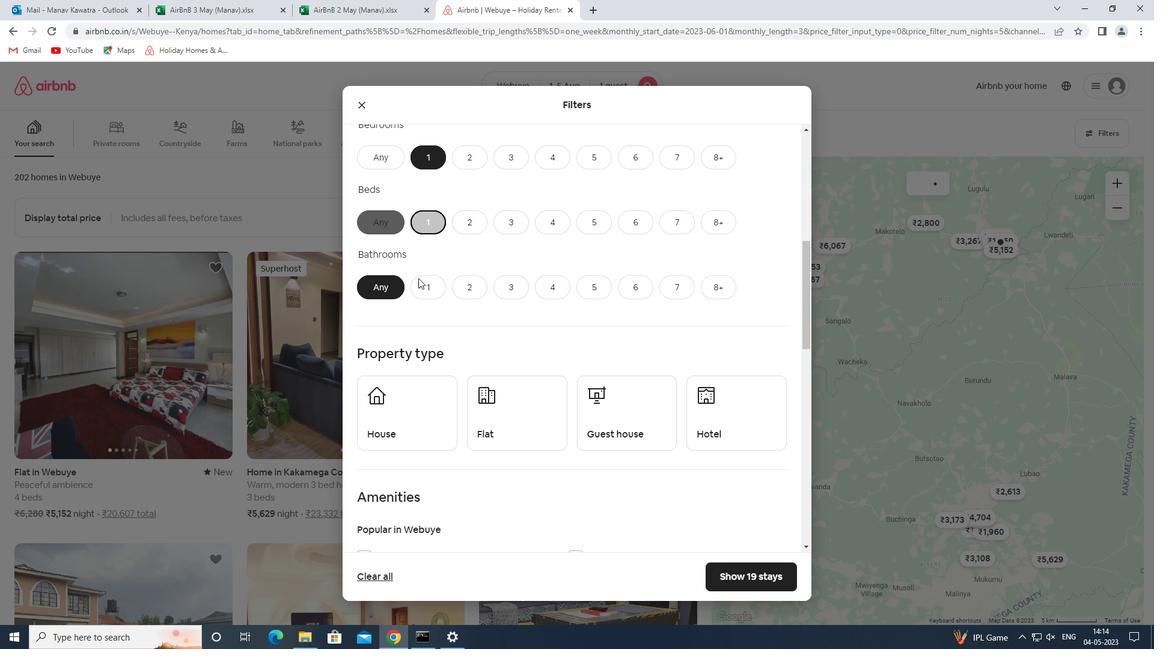 
Action: Mouse moved to (401, 404)
Screenshot: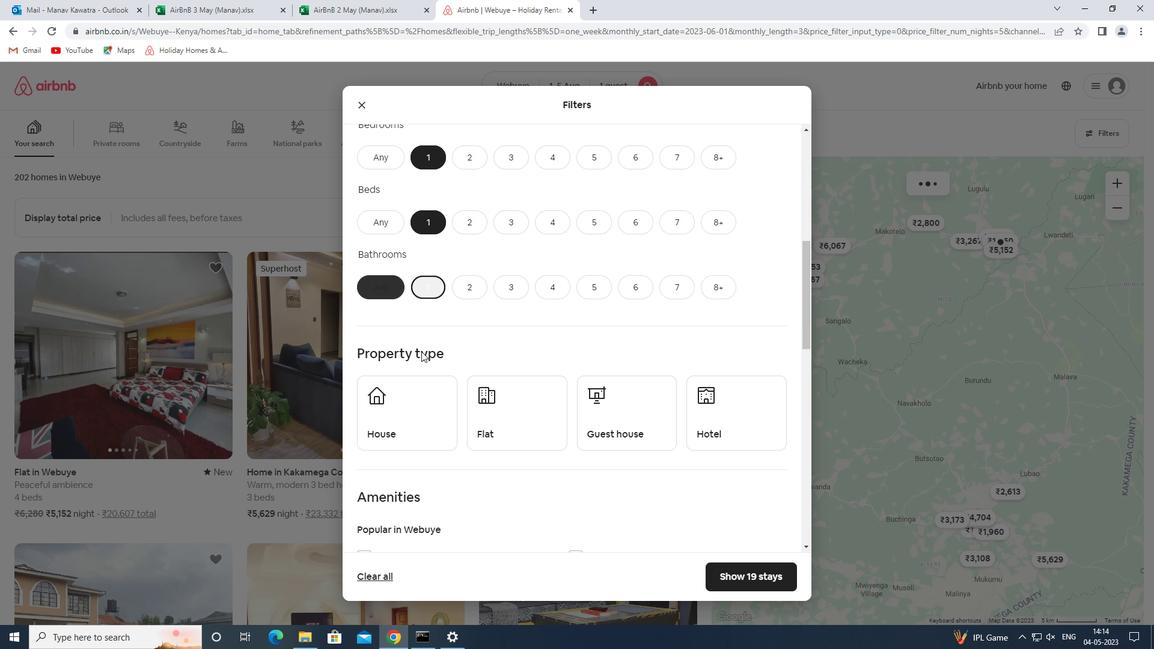 
Action: Mouse pressed left at (401, 404)
Screenshot: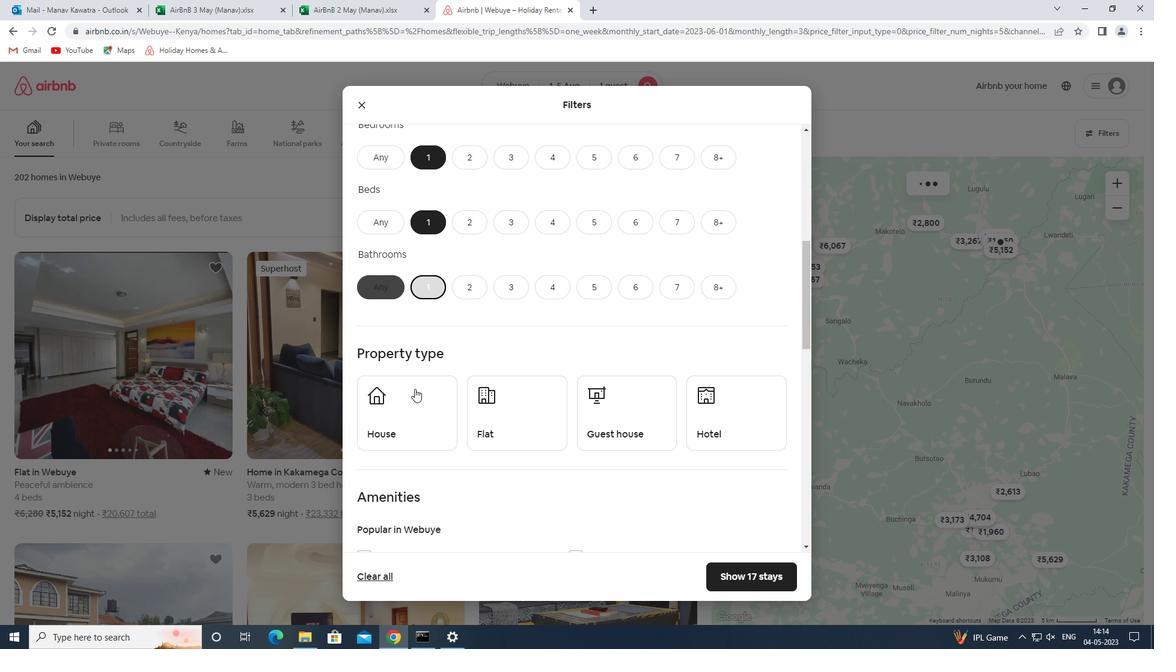
Action: Mouse moved to (545, 409)
Screenshot: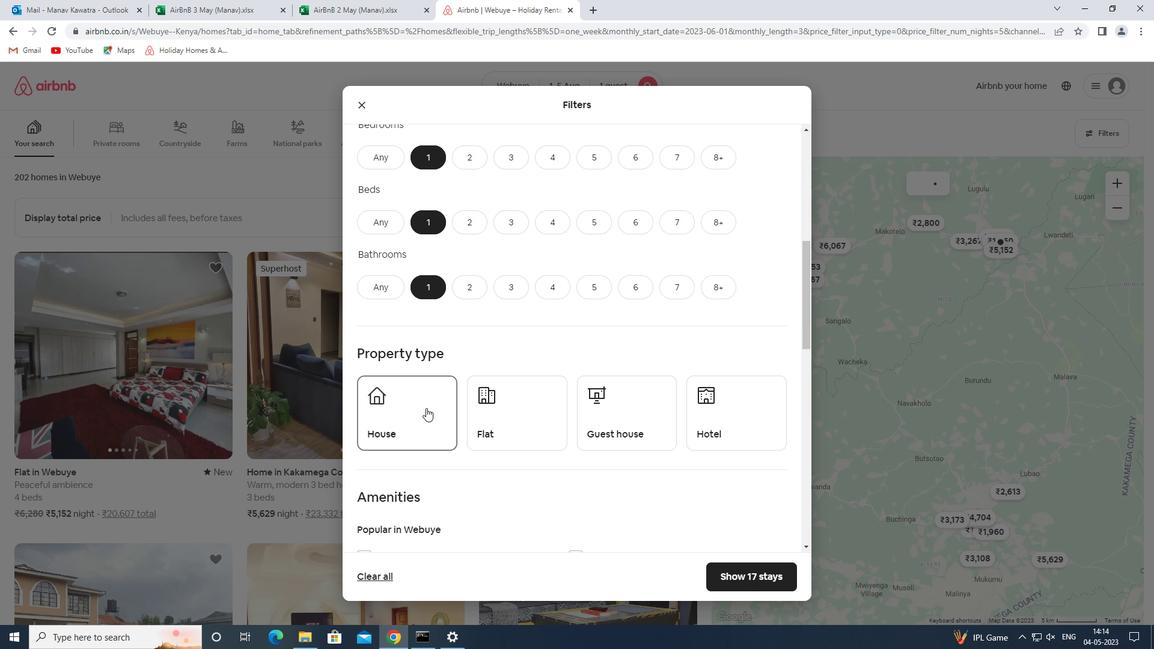 
Action: Mouse pressed left at (545, 409)
Screenshot: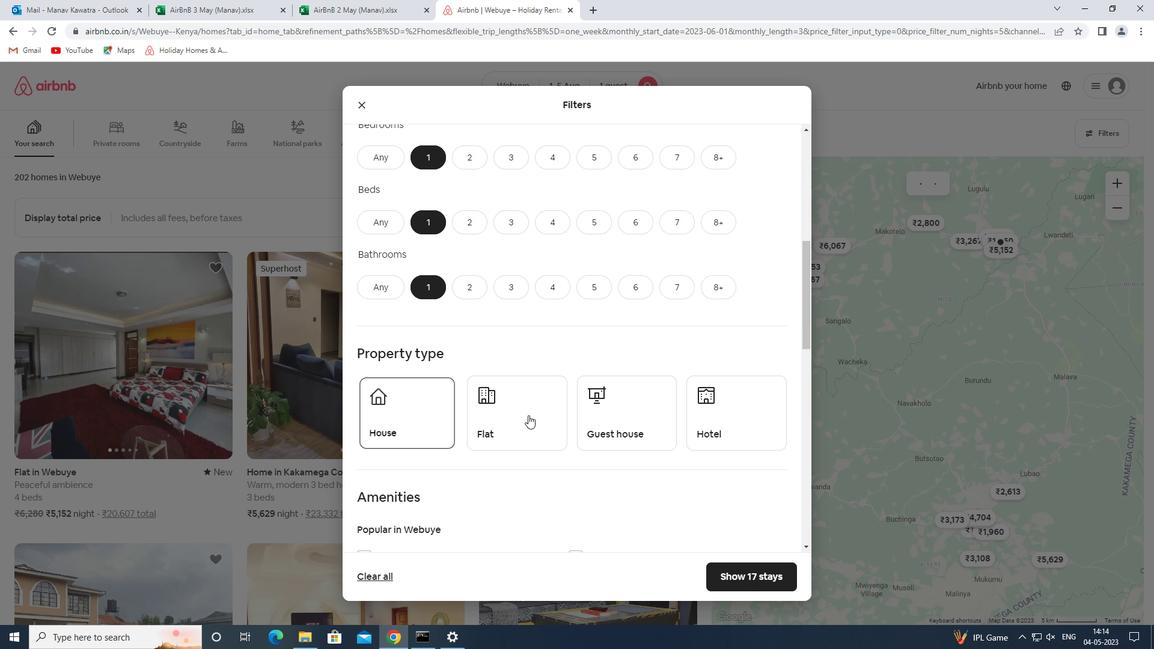 
Action: Mouse moved to (641, 415)
Screenshot: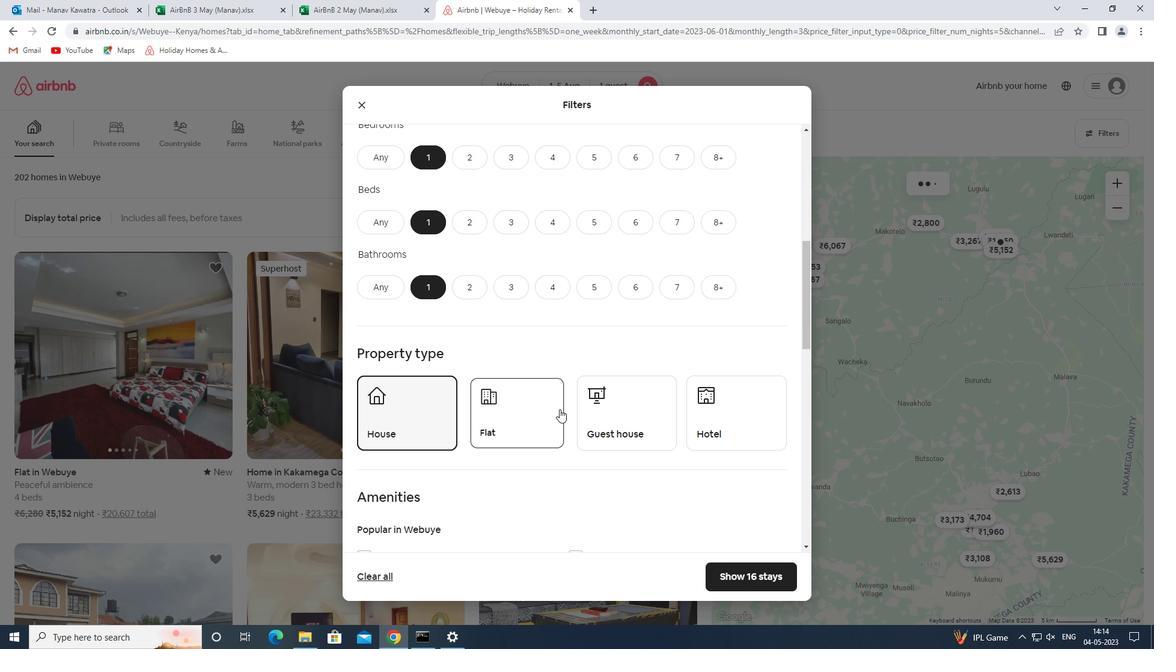
Action: Mouse pressed left at (641, 415)
Screenshot: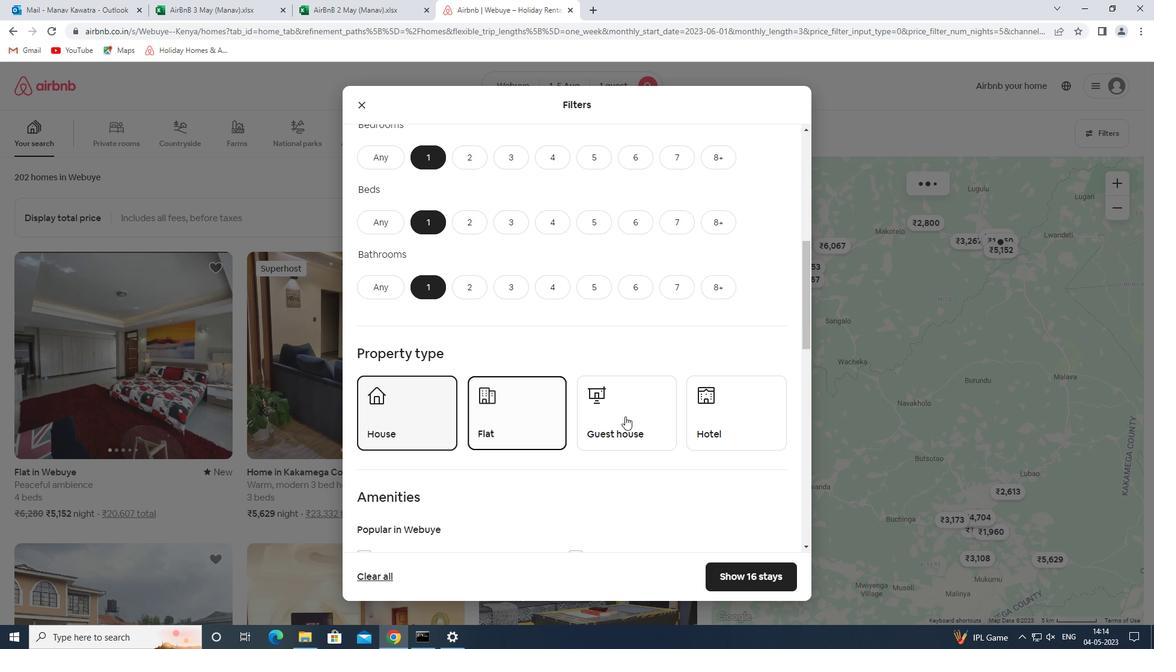 
Action: Mouse moved to (729, 416)
Screenshot: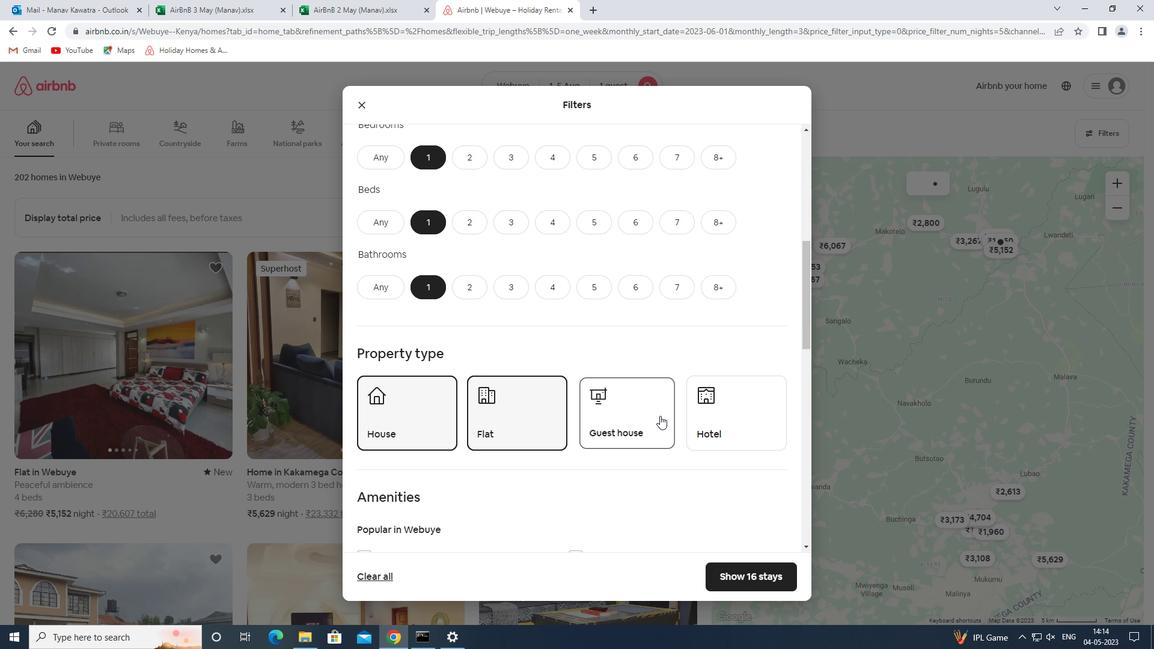 
Action: Mouse pressed left at (729, 416)
Screenshot: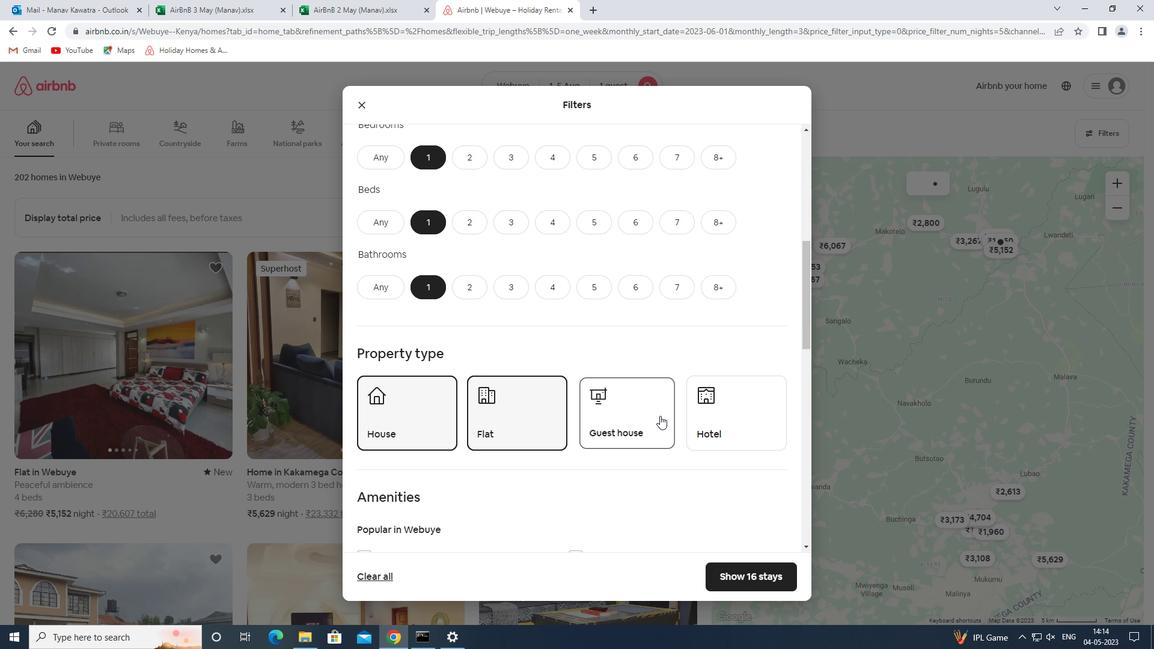 
Action: Mouse moved to (714, 396)
Screenshot: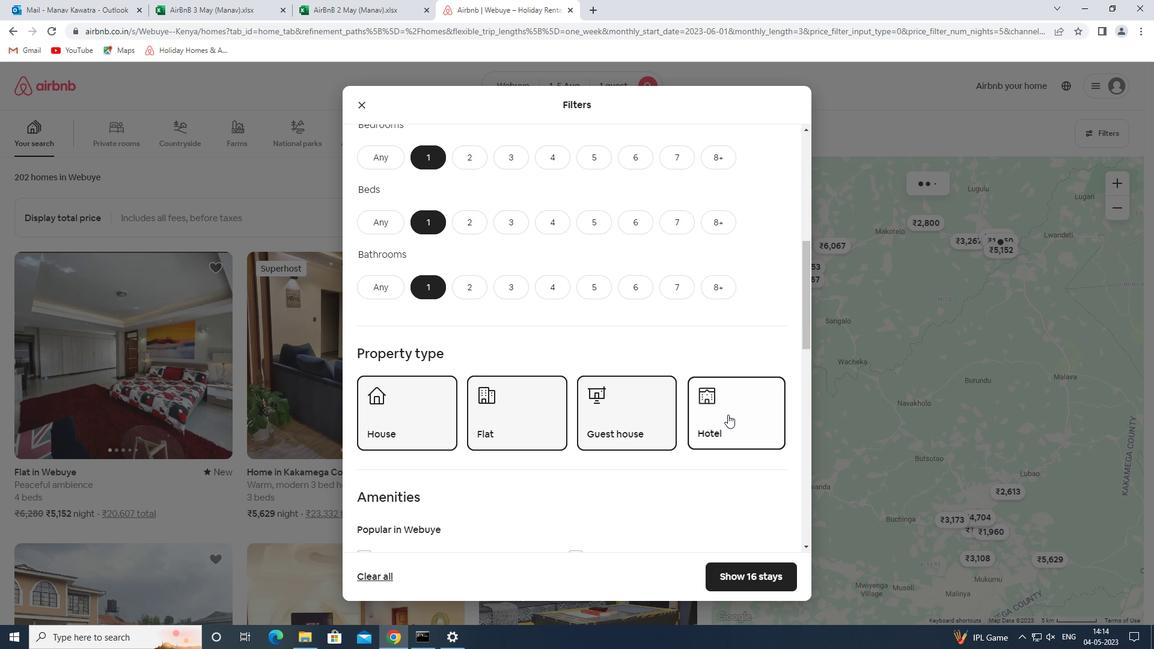 
Action: Mouse scrolled (714, 395) with delta (0, 0)
Screenshot: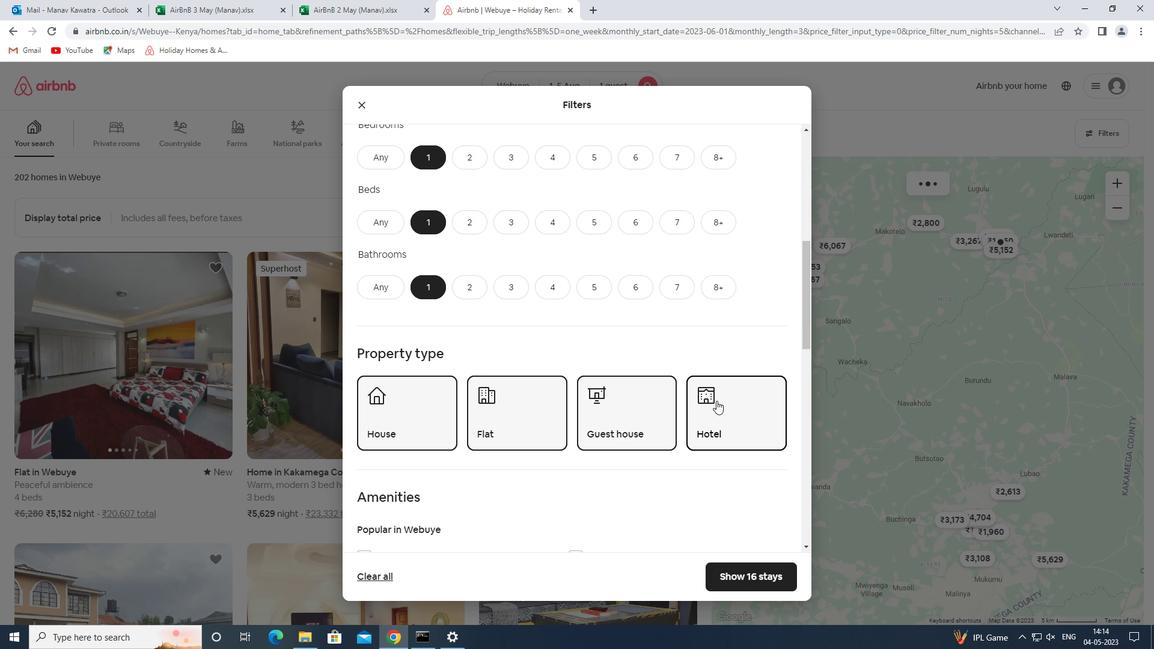
Action: Mouse scrolled (714, 395) with delta (0, 0)
Screenshot: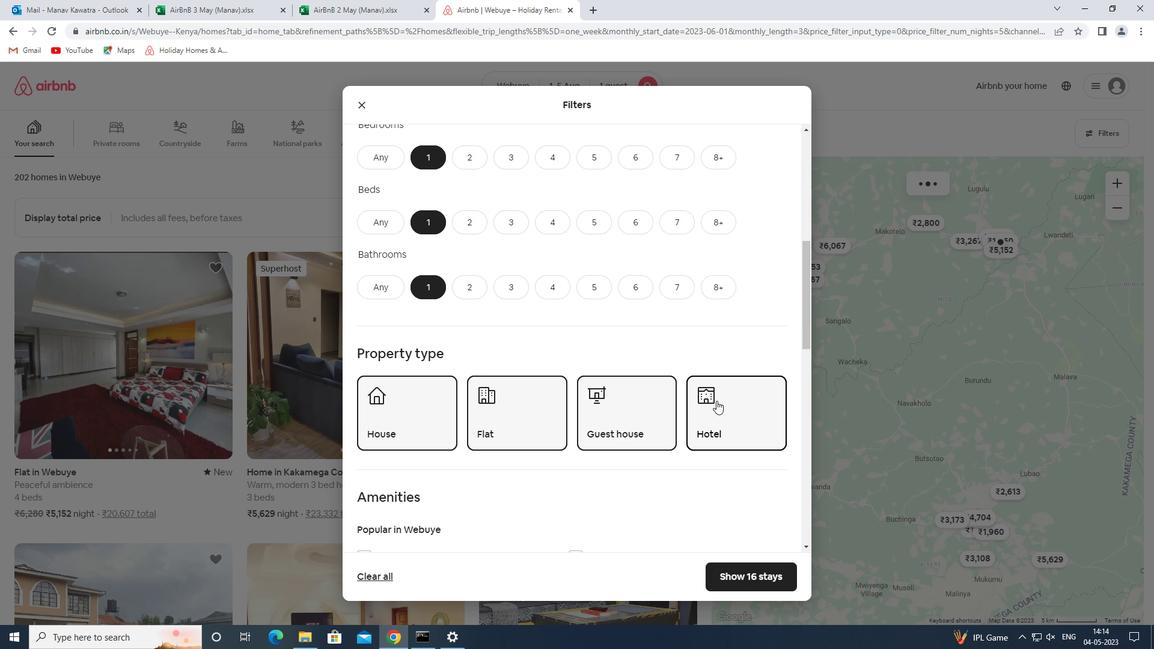 
Action: Mouse scrolled (714, 395) with delta (0, 0)
Screenshot: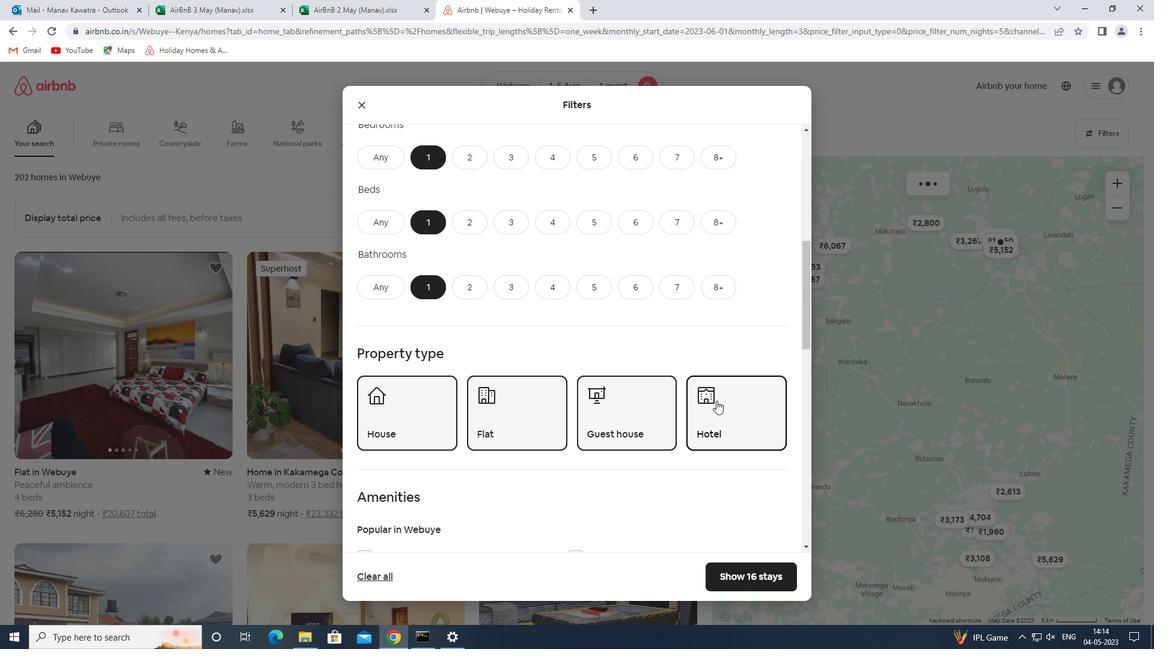 
Action: Mouse scrolled (714, 395) with delta (0, 0)
Screenshot: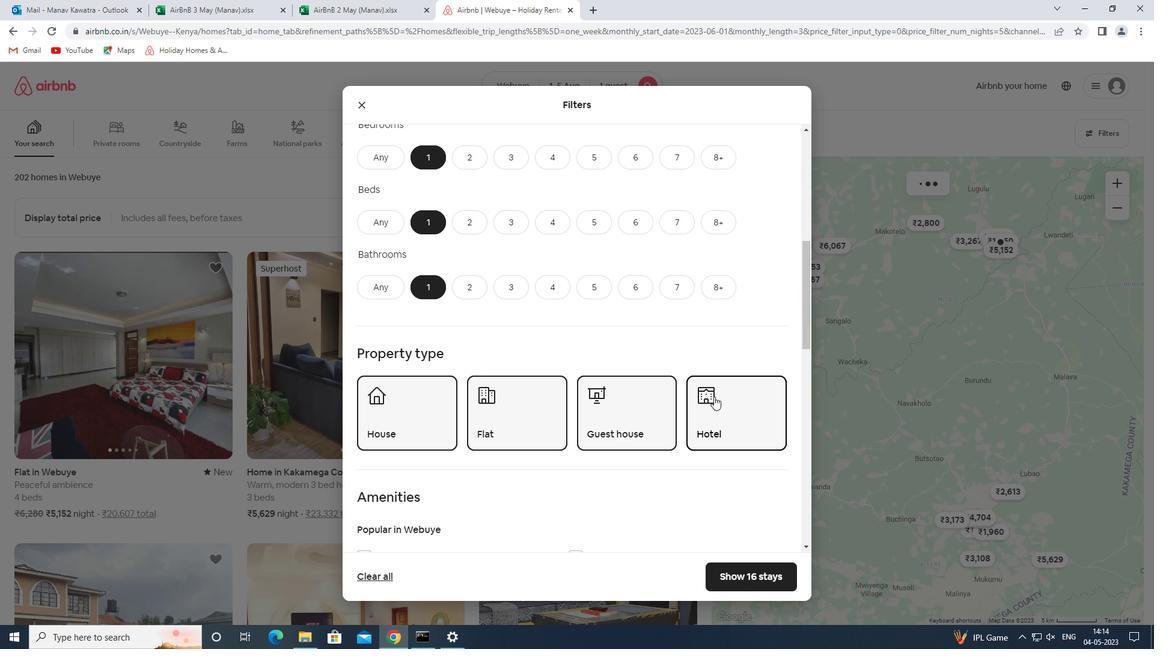 
Action: Mouse scrolled (714, 395) with delta (0, 0)
Screenshot: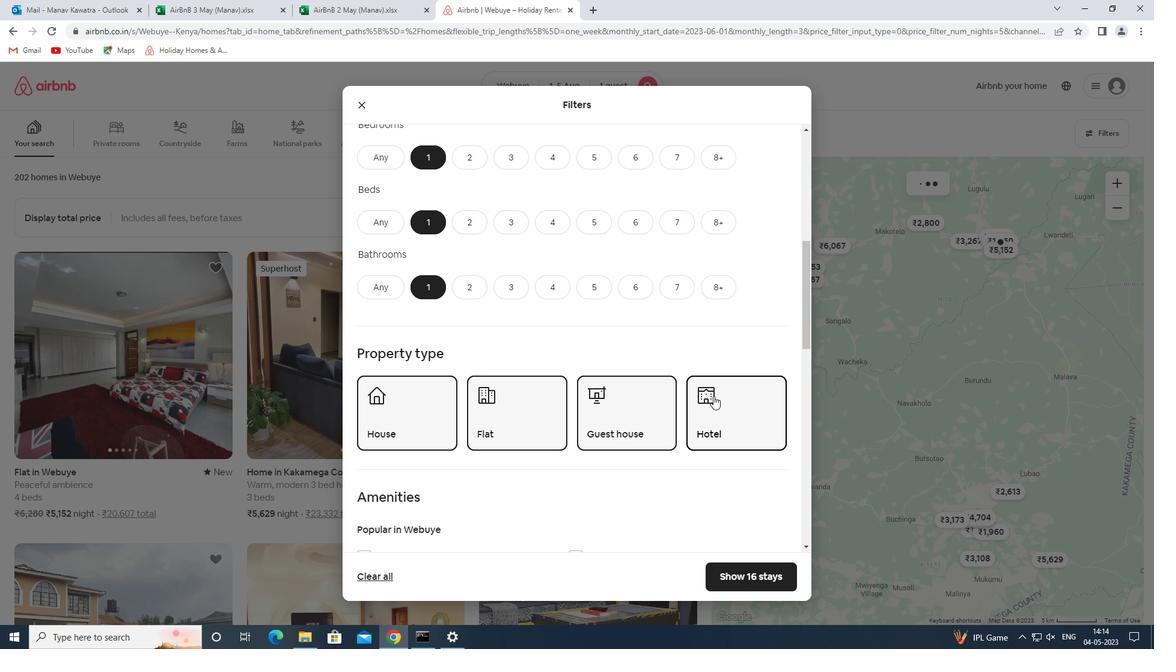 
Action: Mouse moved to (386, 278)
Screenshot: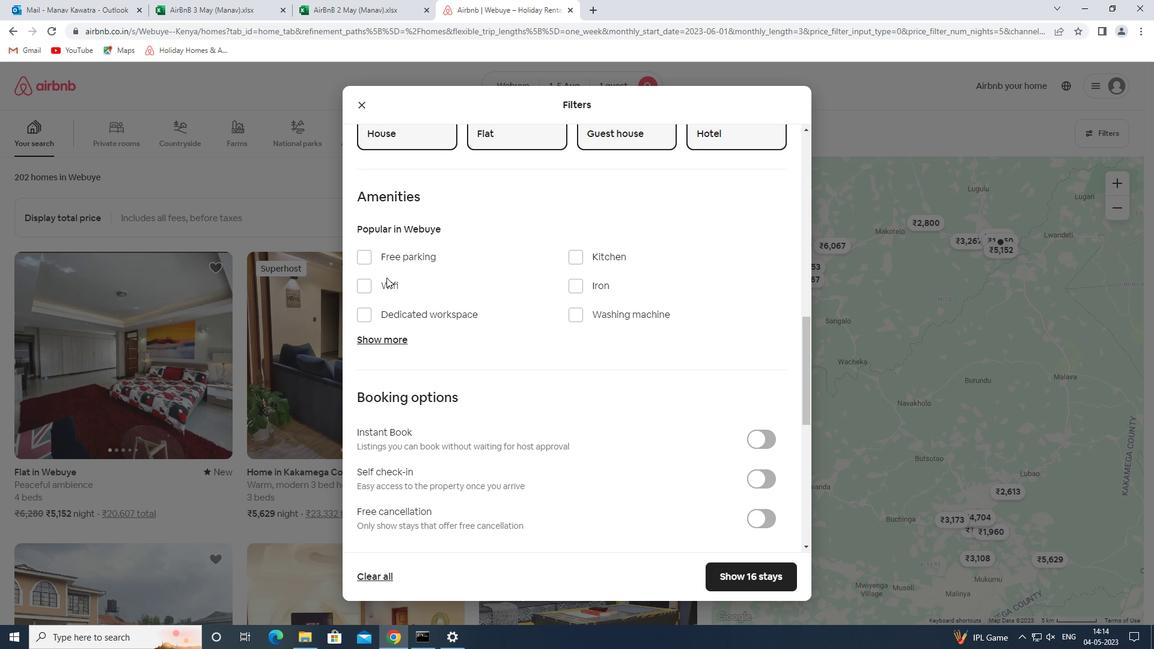 
Action: Mouse pressed left at (386, 278)
Screenshot: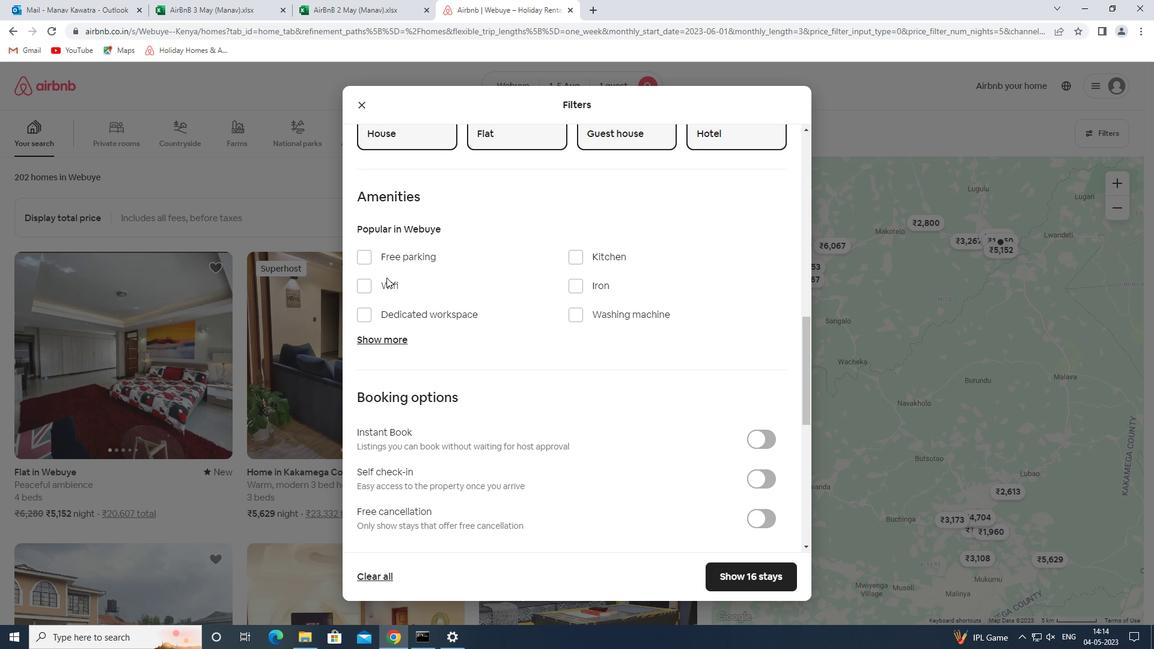
Action: Mouse moved to (362, 283)
Screenshot: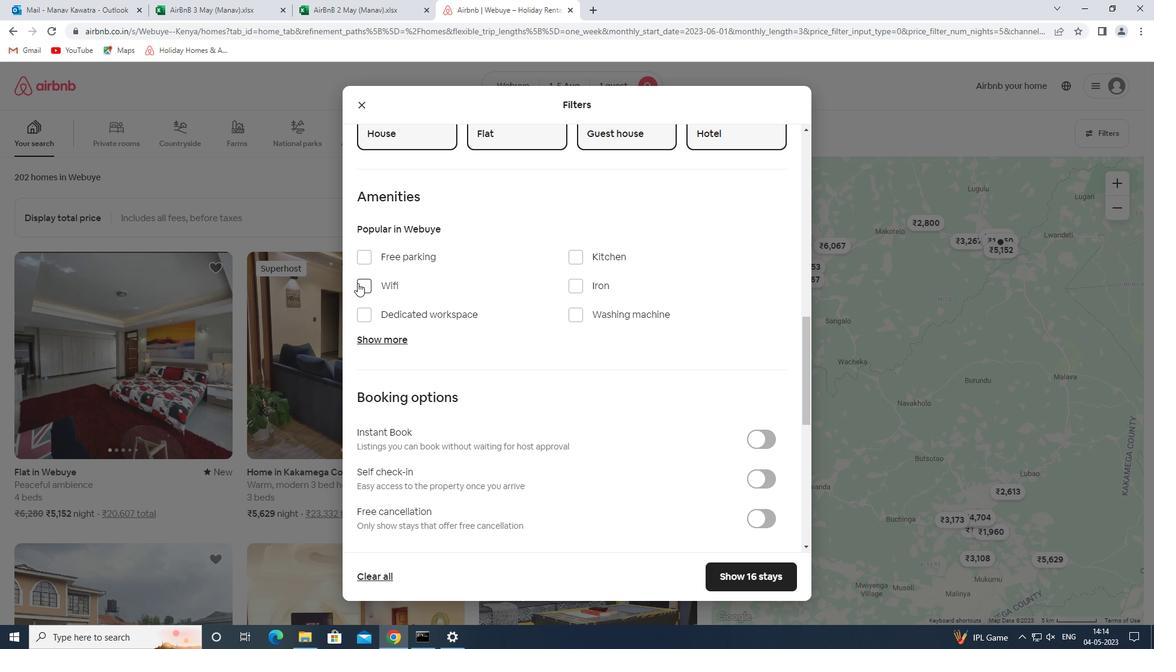 
Action: Mouse pressed left at (362, 283)
Screenshot: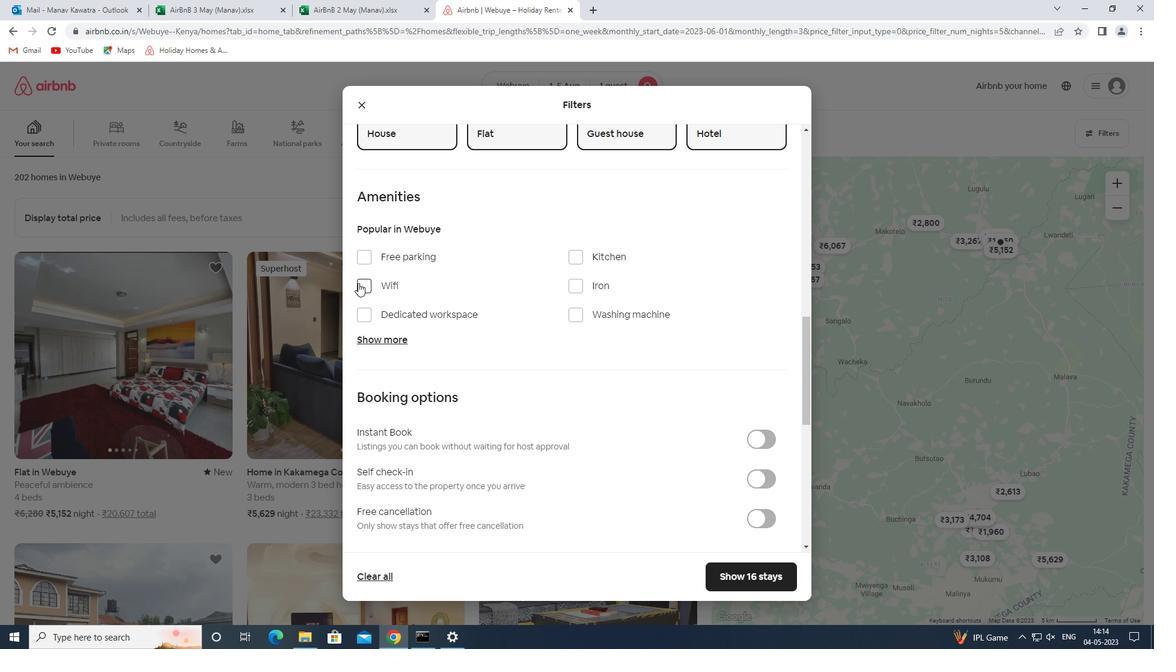 
Action: Mouse moved to (600, 314)
Screenshot: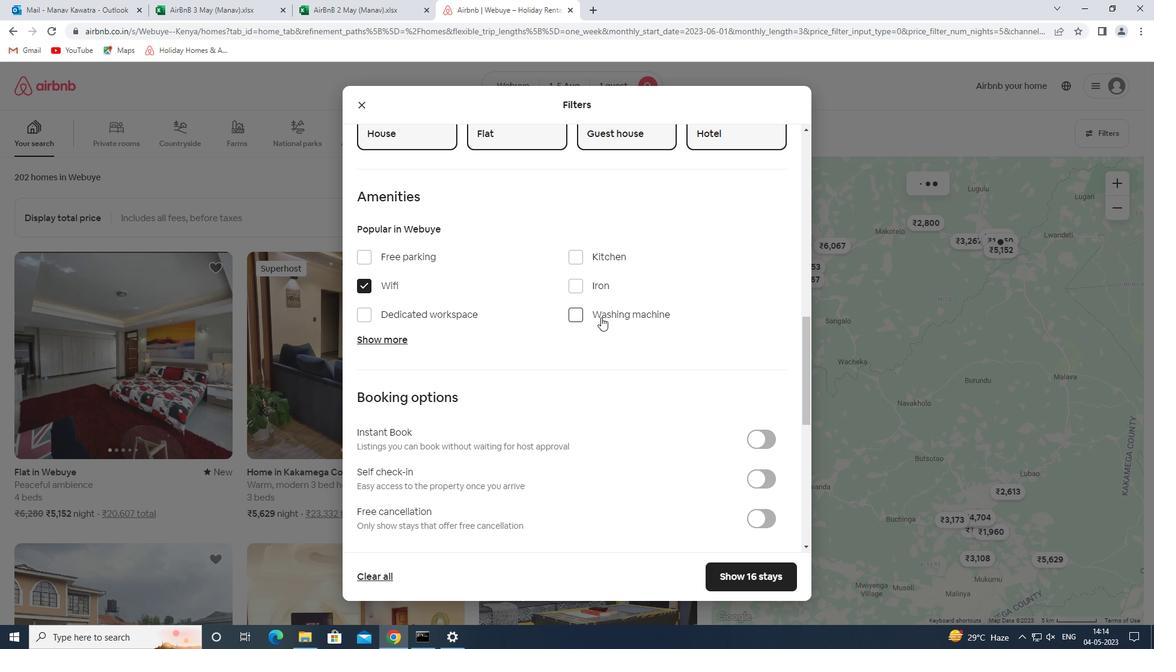 
Action: Mouse pressed left at (600, 314)
Screenshot: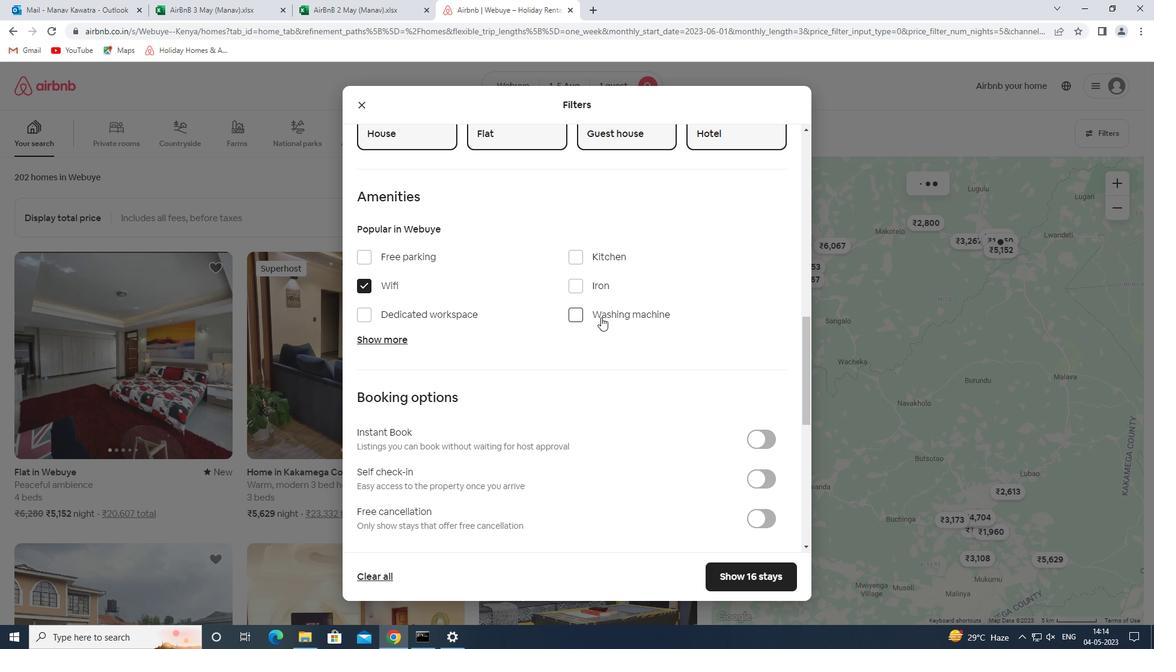 
Action: Mouse moved to (765, 476)
Screenshot: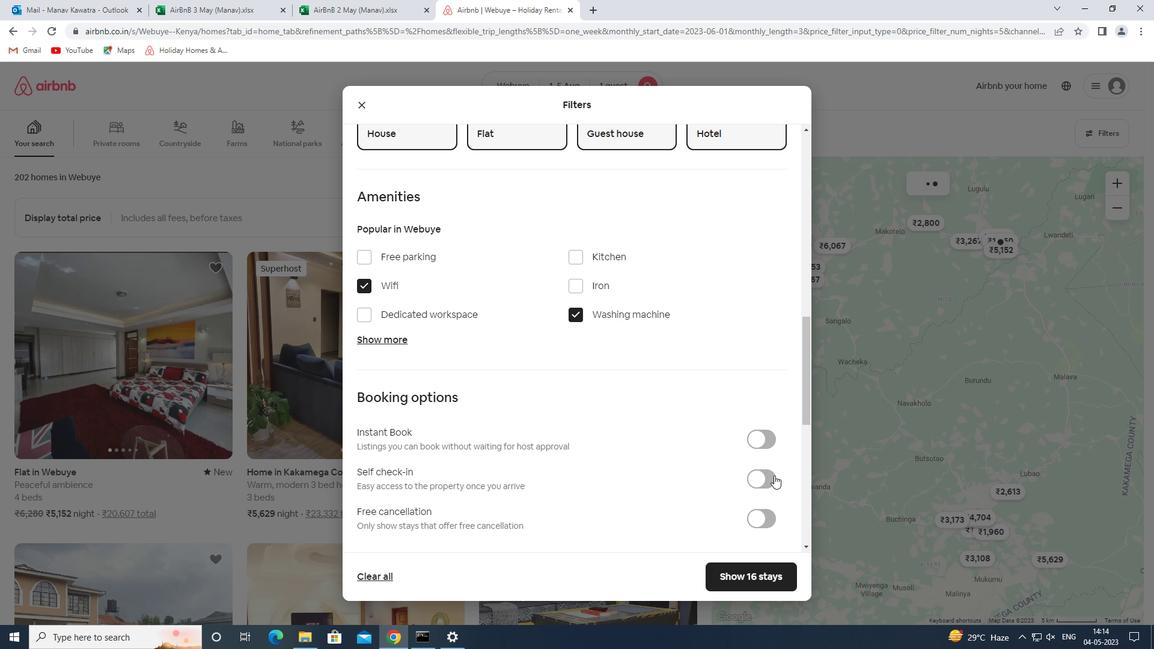 
Action: Mouse pressed left at (765, 476)
Screenshot: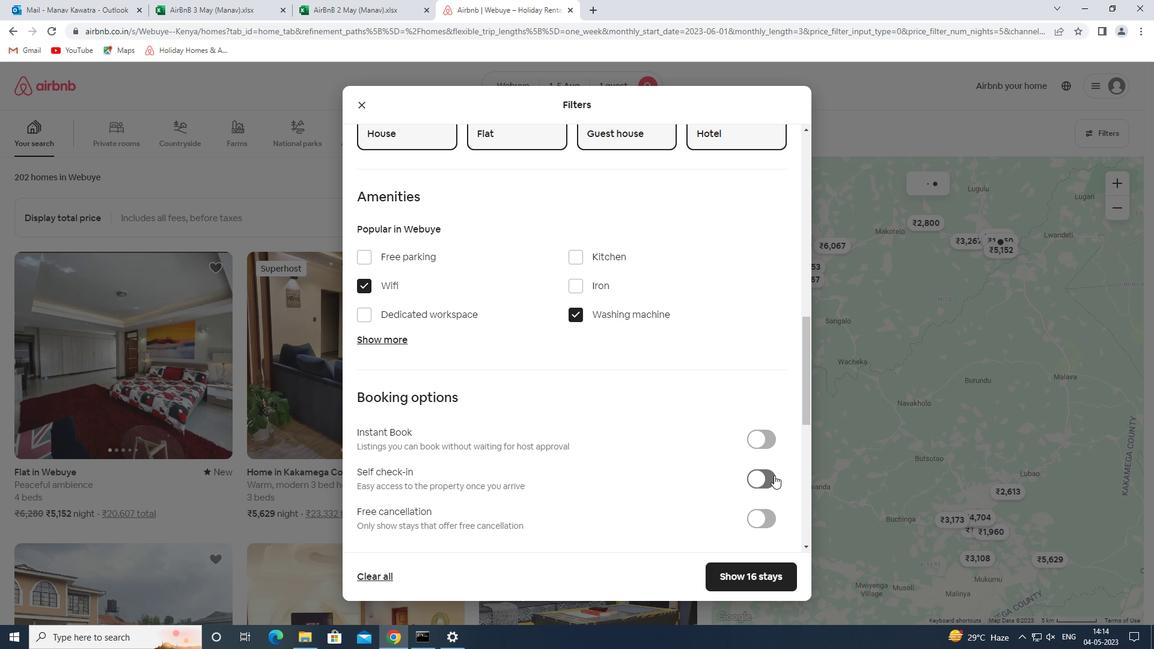 
Action: Mouse moved to (620, 391)
Screenshot: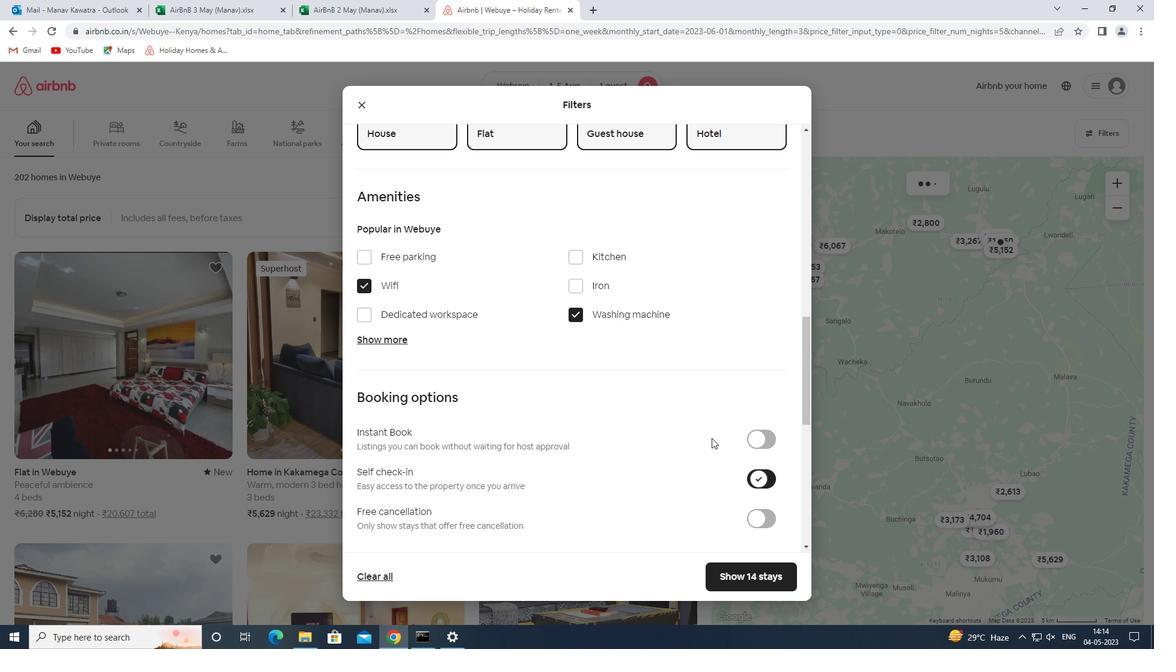 
Action: Mouse scrolled (620, 390) with delta (0, 0)
Screenshot: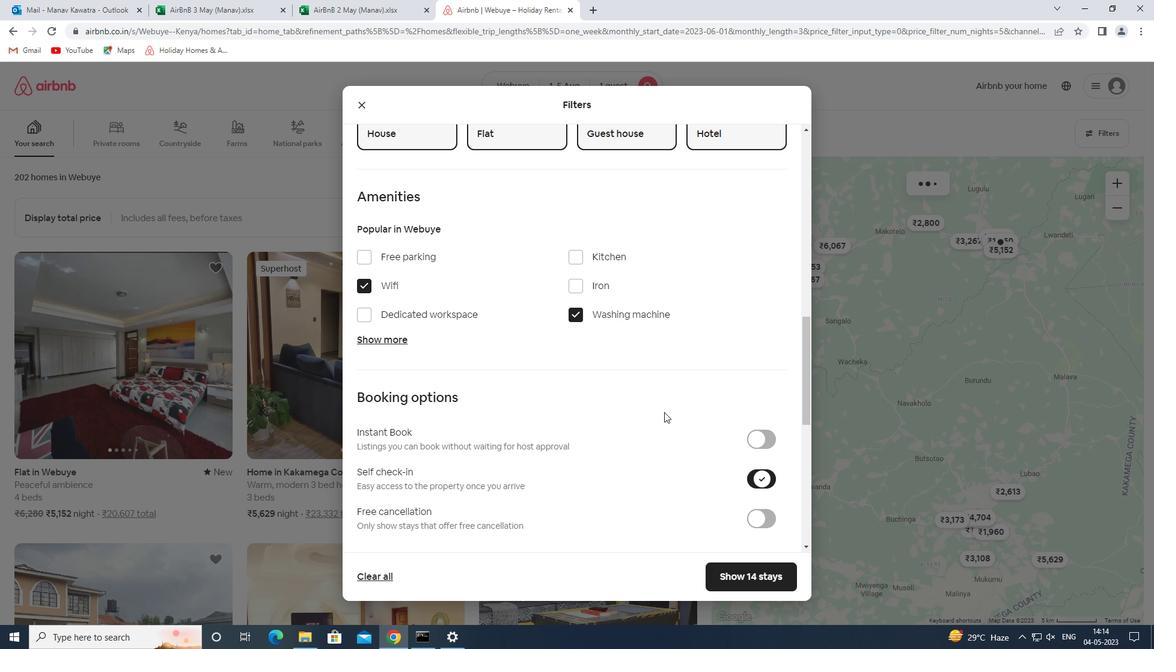 
Action: Mouse scrolled (620, 390) with delta (0, 0)
Screenshot: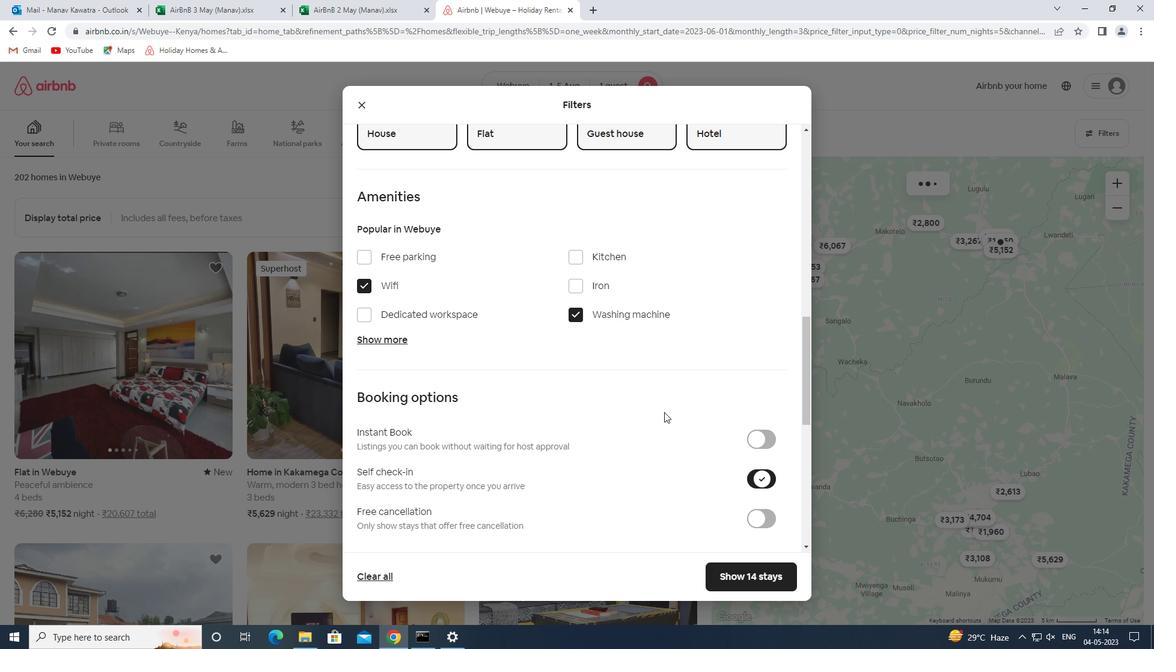 
Action: Mouse scrolled (620, 390) with delta (0, 0)
Screenshot: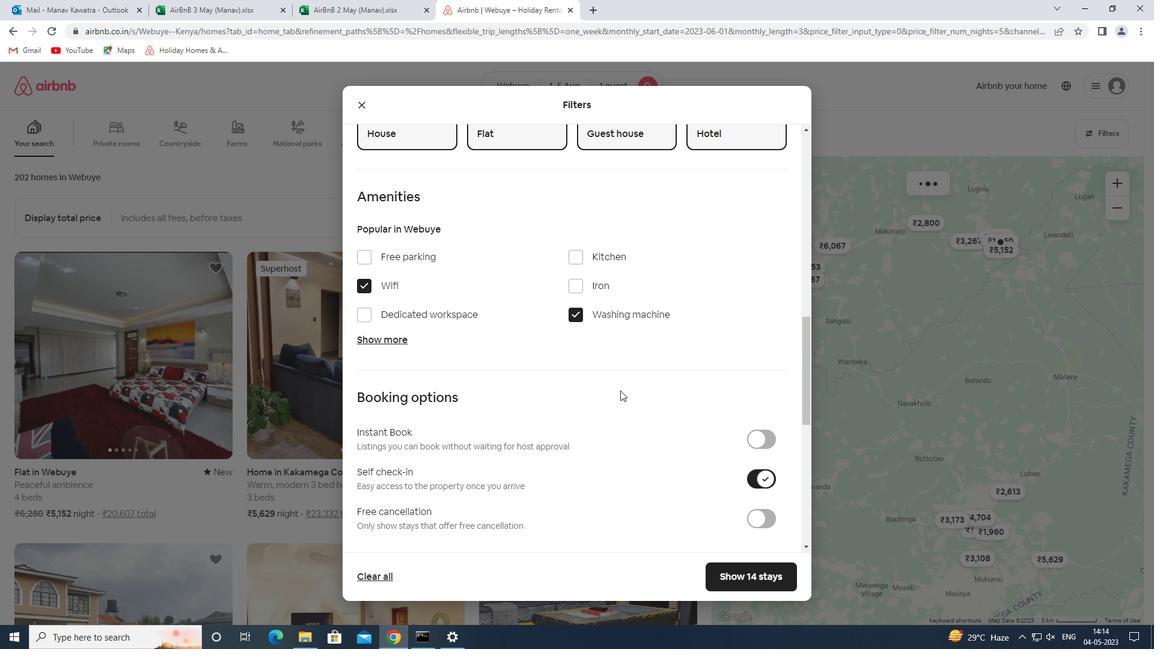 
Action: Mouse scrolled (620, 390) with delta (0, 0)
Screenshot: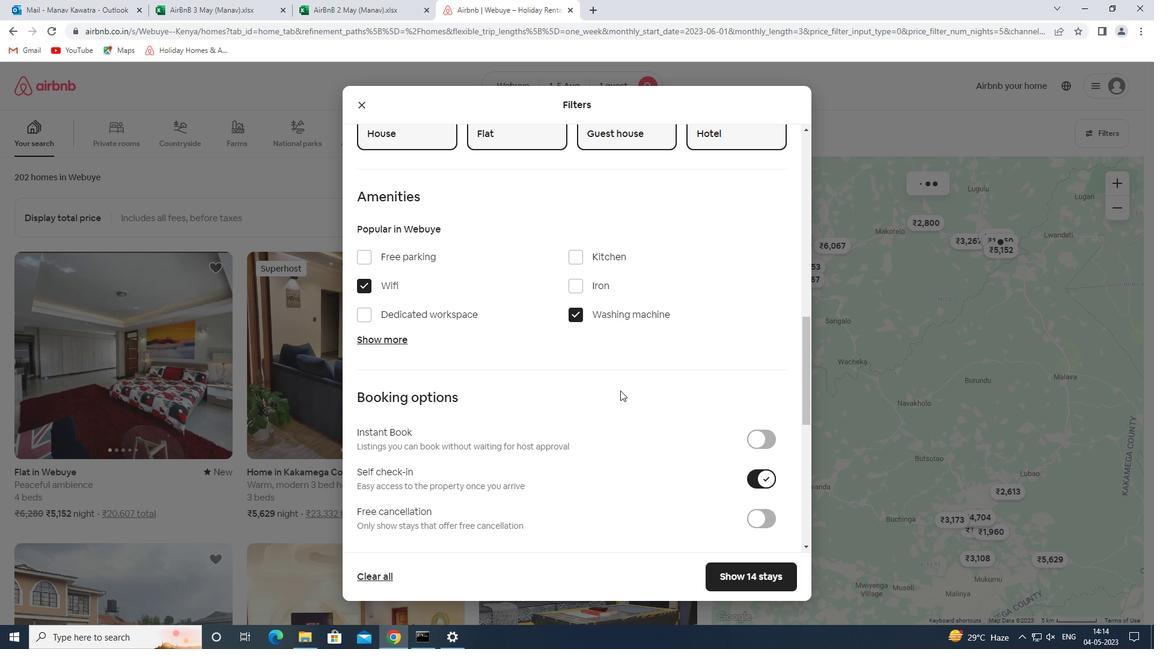 
Action: Mouse scrolled (620, 390) with delta (0, 0)
Screenshot: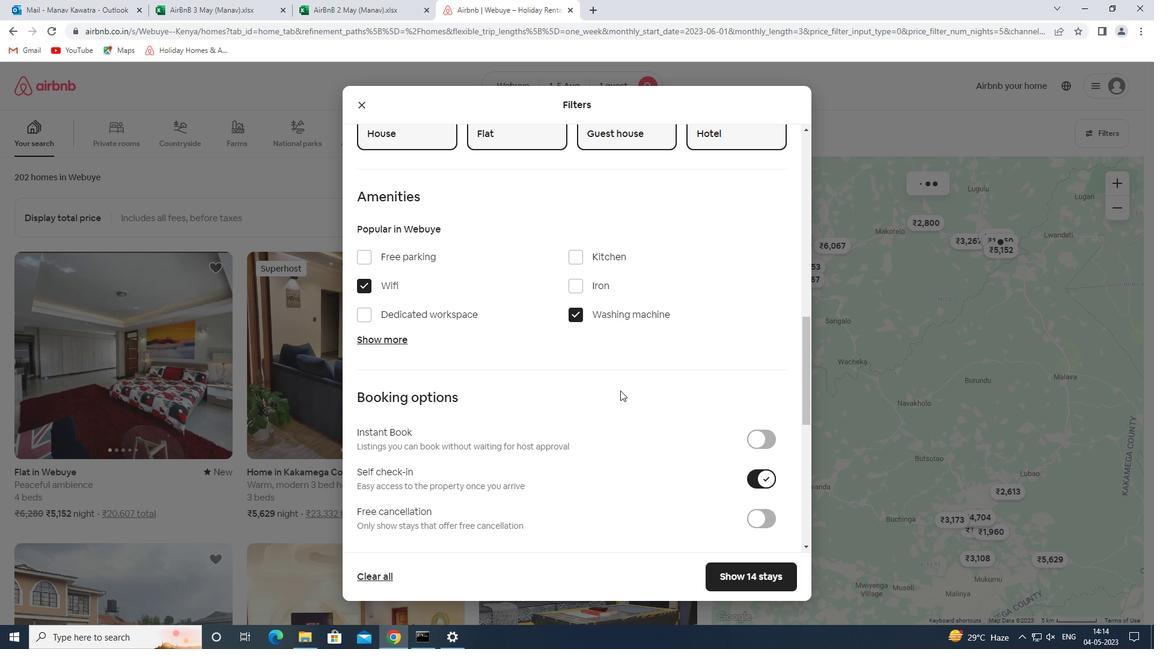 
Action: Mouse scrolled (620, 390) with delta (0, 0)
Screenshot: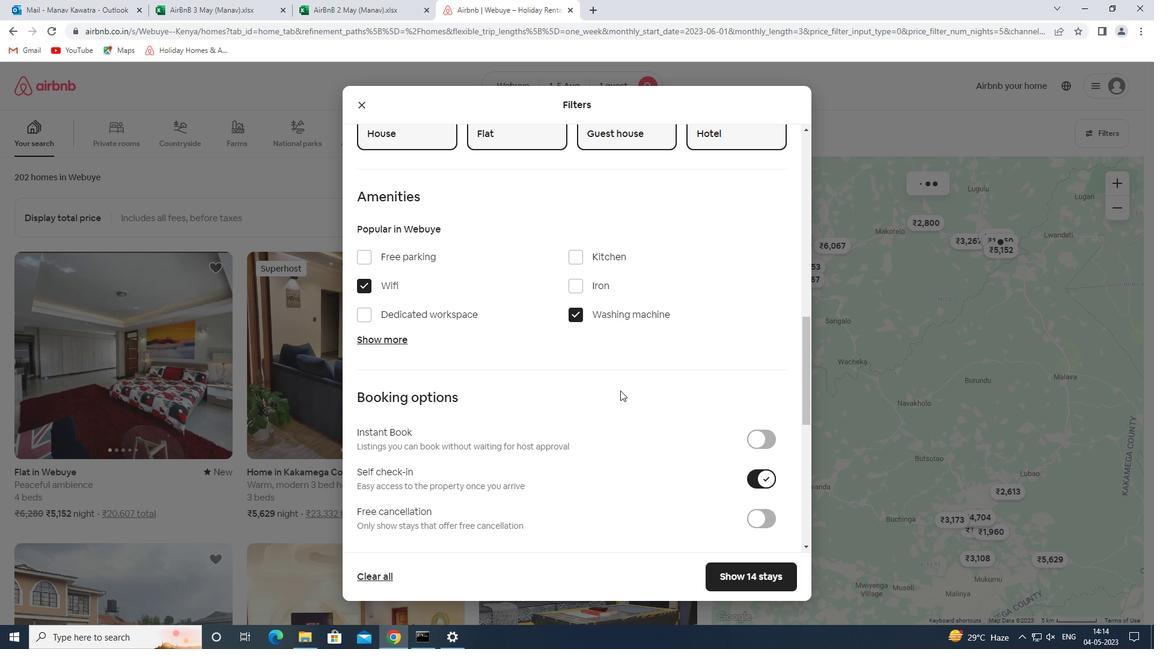 
Action: Mouse scrolled (620, 390) with delta (0, 0)
Screenshot: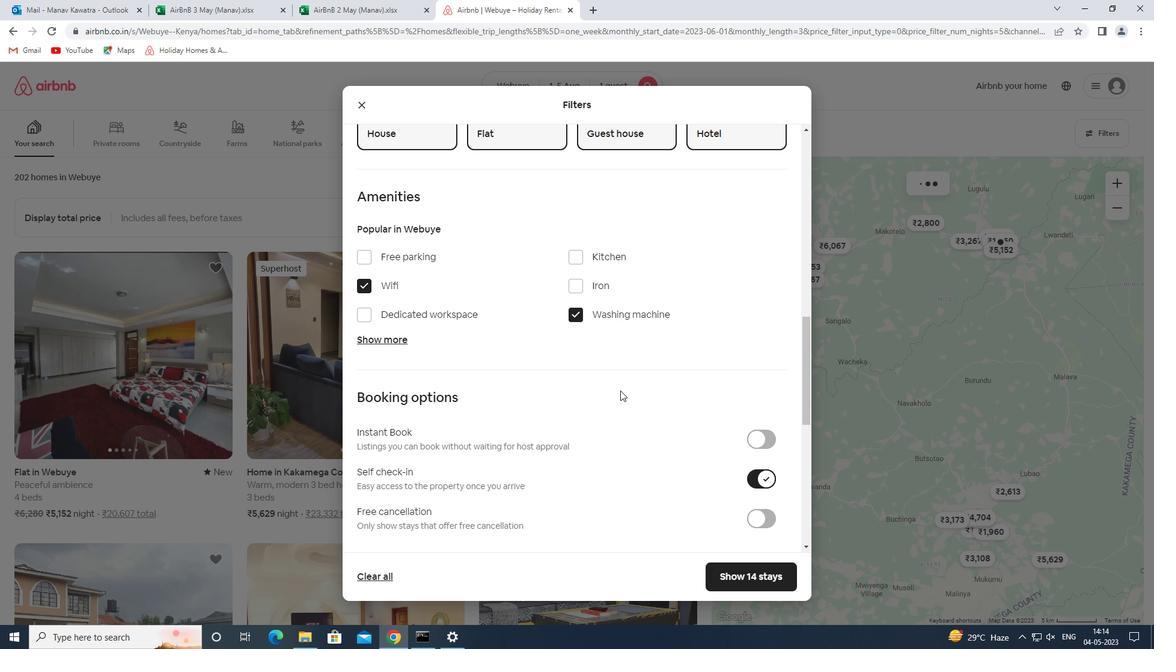 
Action: Mouse moved to (384, 510)
Screenshot: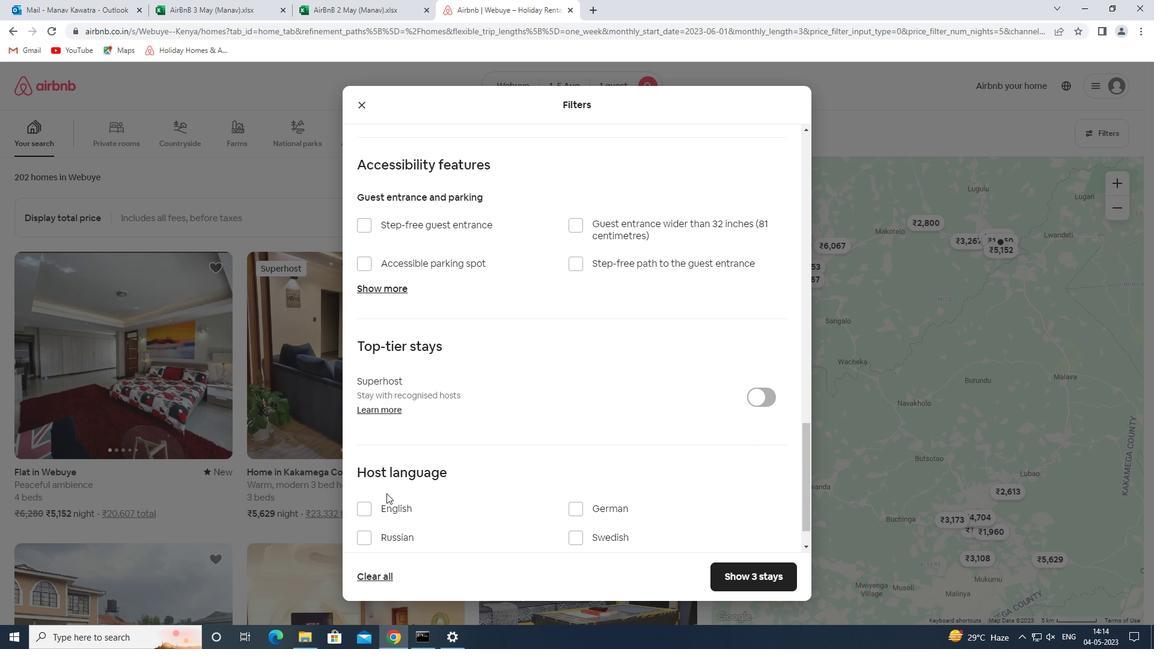 
Action: Mouse pressed left at (384, 510)
Screenshot: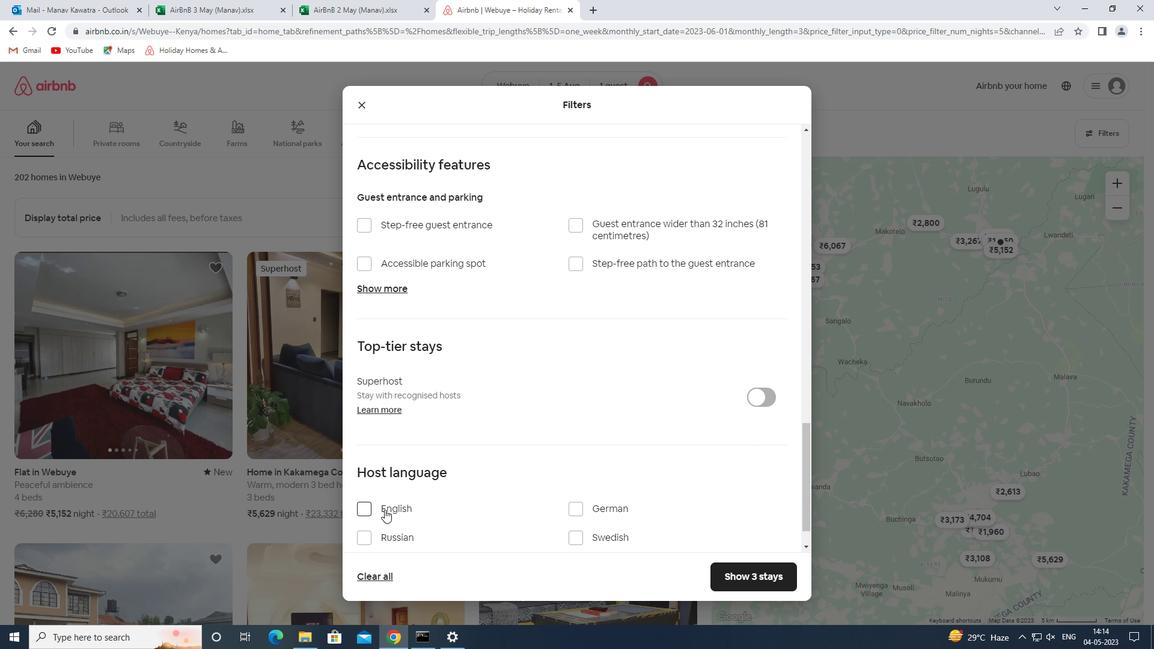 
Action: Mouse moved to (744, 576)
Screenshot: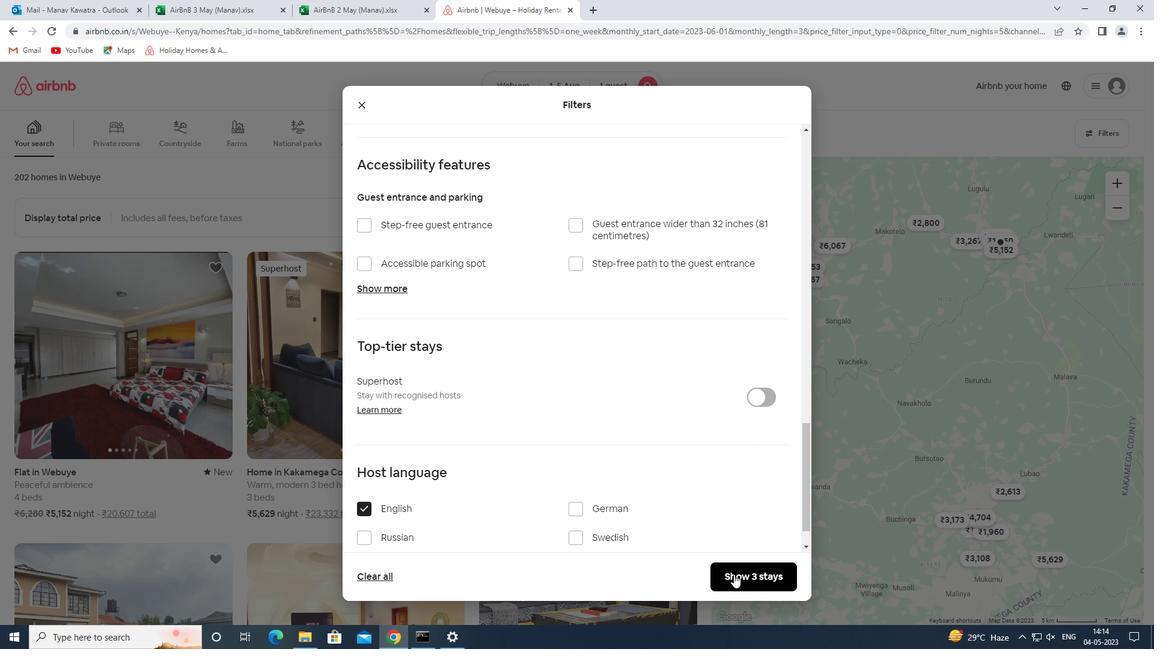 
Action: Mouse pressed left at (744, 576)
Screenshot: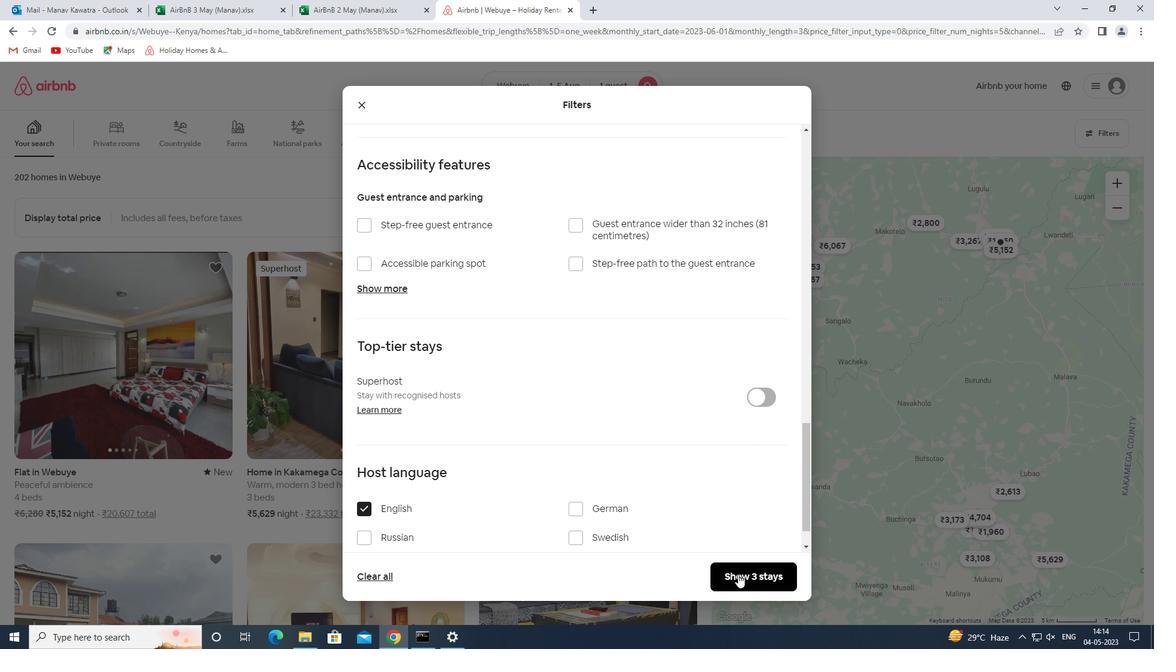 
Action: Mouse moved to (734, 578)
Screenshot: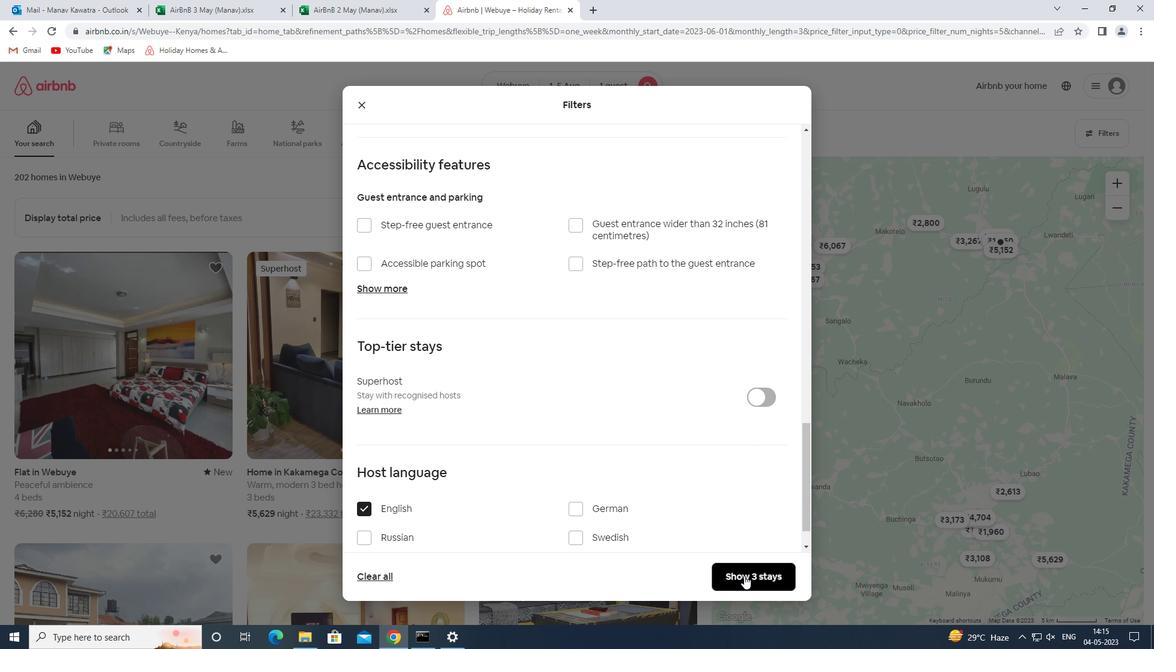 
